 Task: Create a due date automation trigger when advanced on, on the monday after a card is due add fields with custom field "Resume" set to a number lower or equal to 1 and lower than 10 at 11:00 AM.
Action: Mouse moved to (1048, 316)
Screenshot: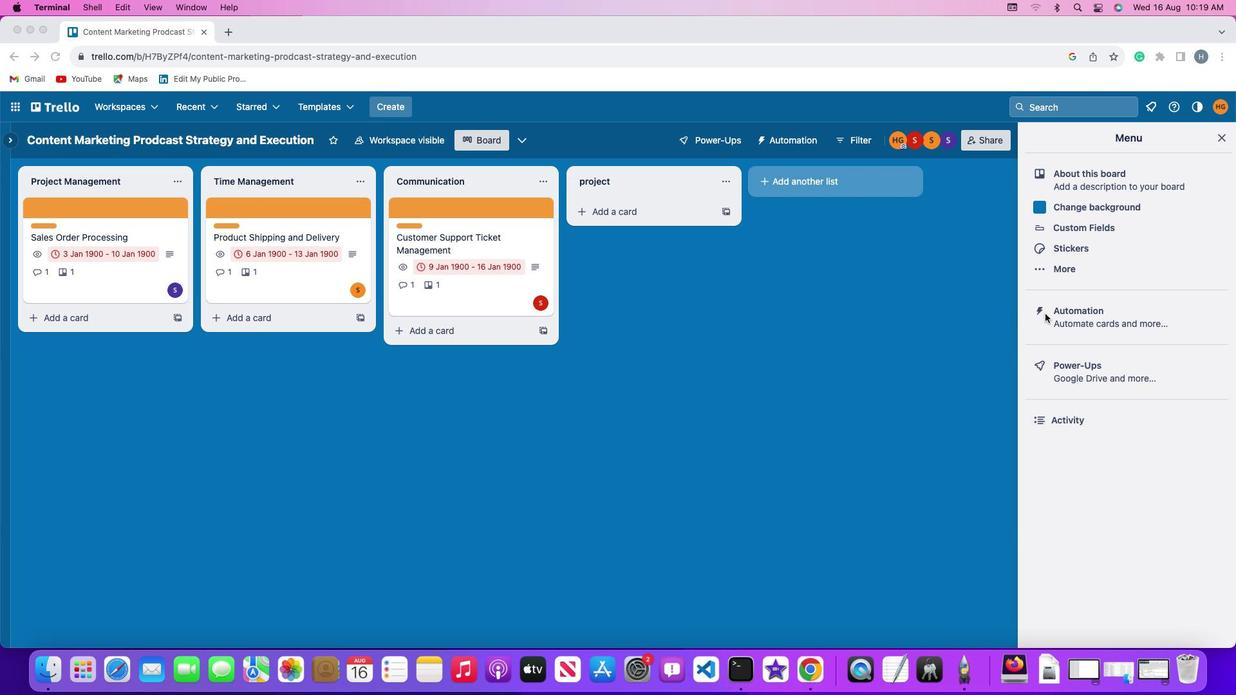 
Action: Mouse pressed left at (1048, 316)
Screenshot: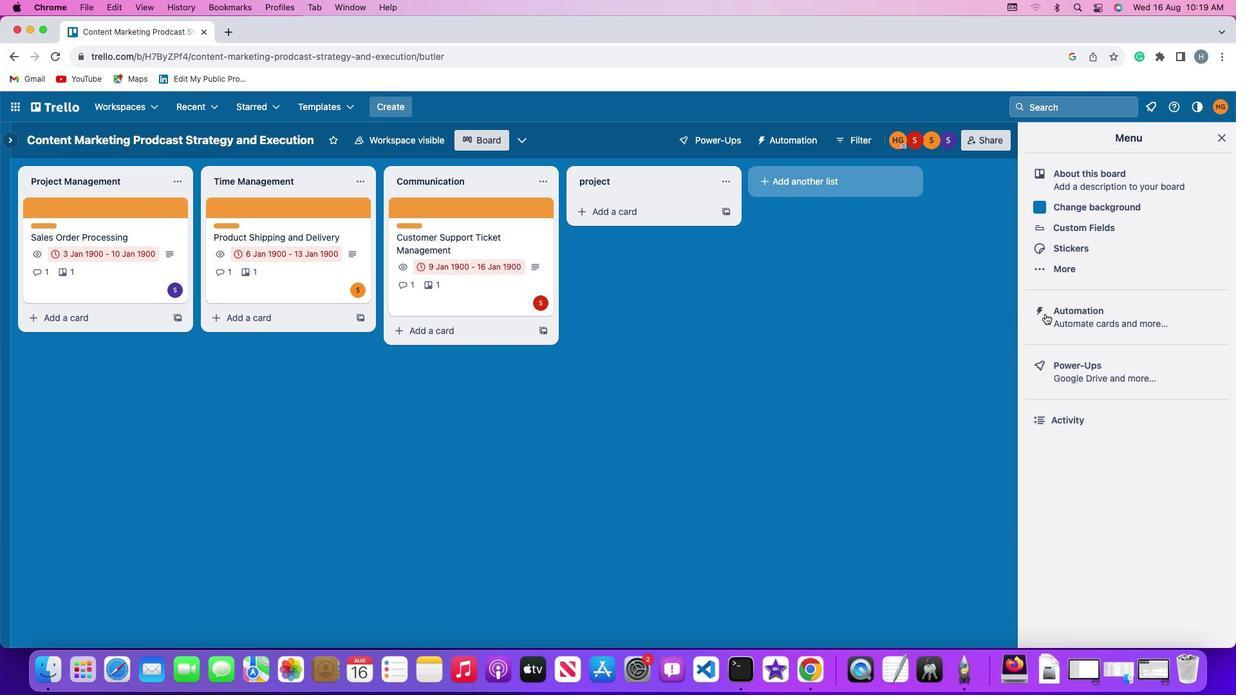 
Action: Mouse pressed left at (1048, 316)
Screenshot: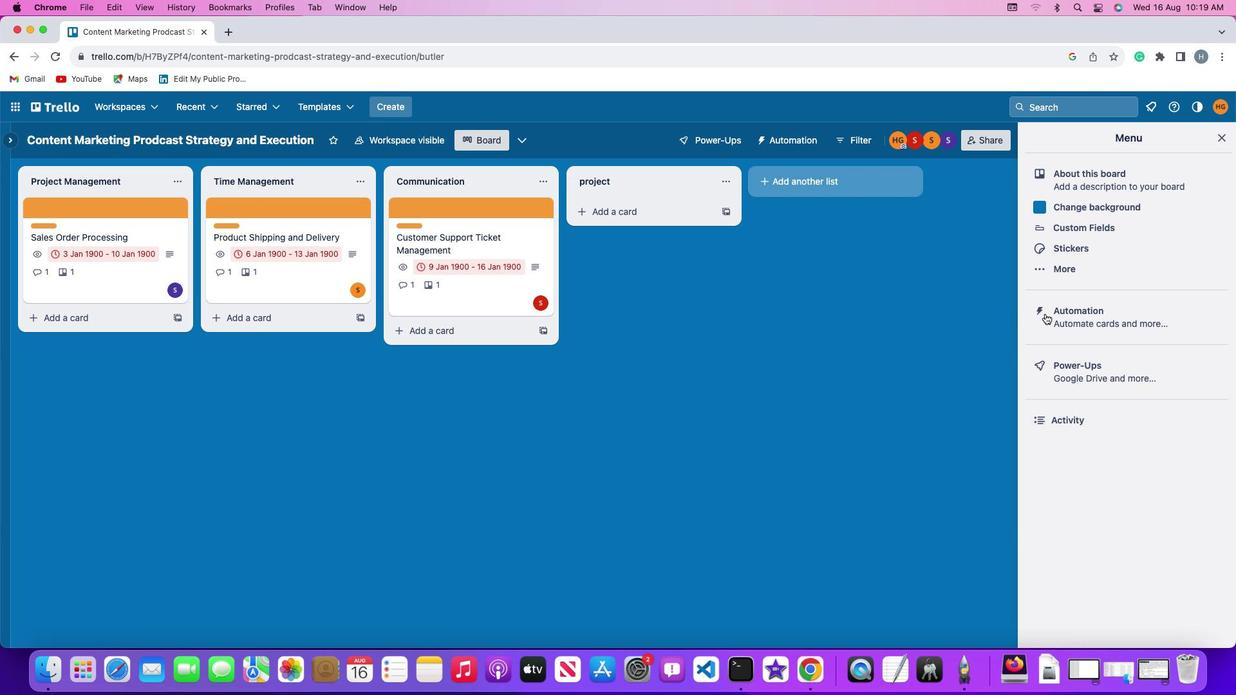 
Action: Mouse moved to (85, 307)
Screenshot: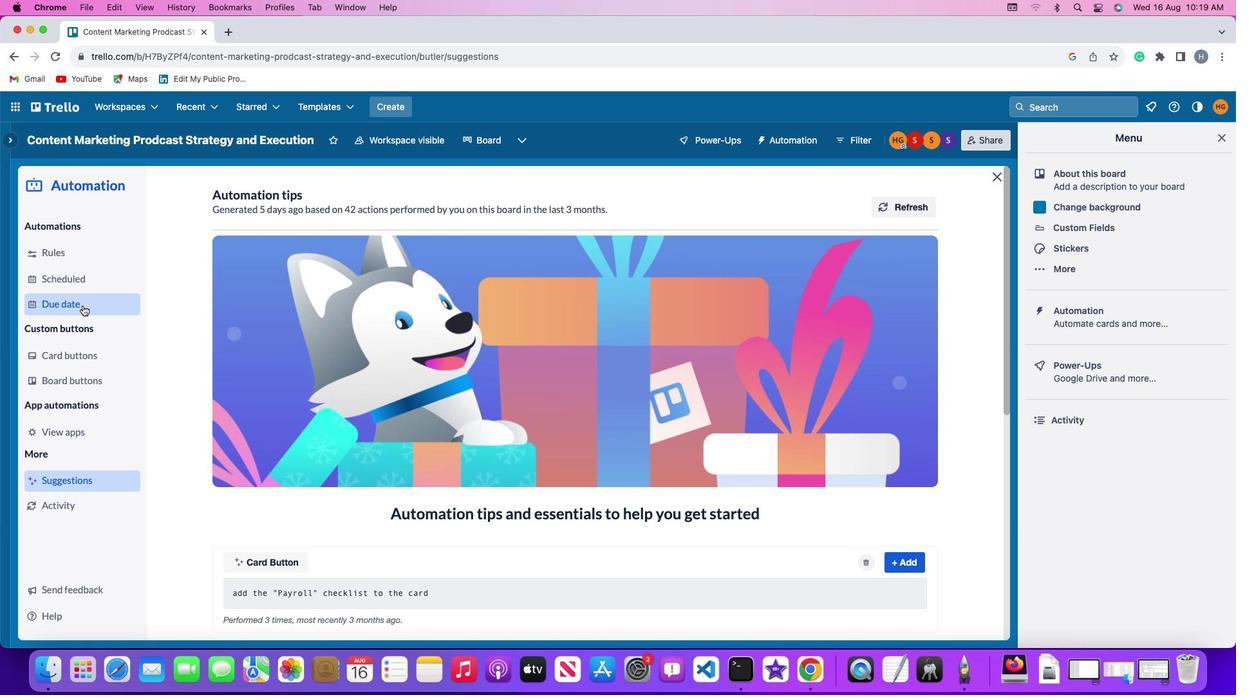 
Action: Mouse pressed left at (85, 307)
Screenshot: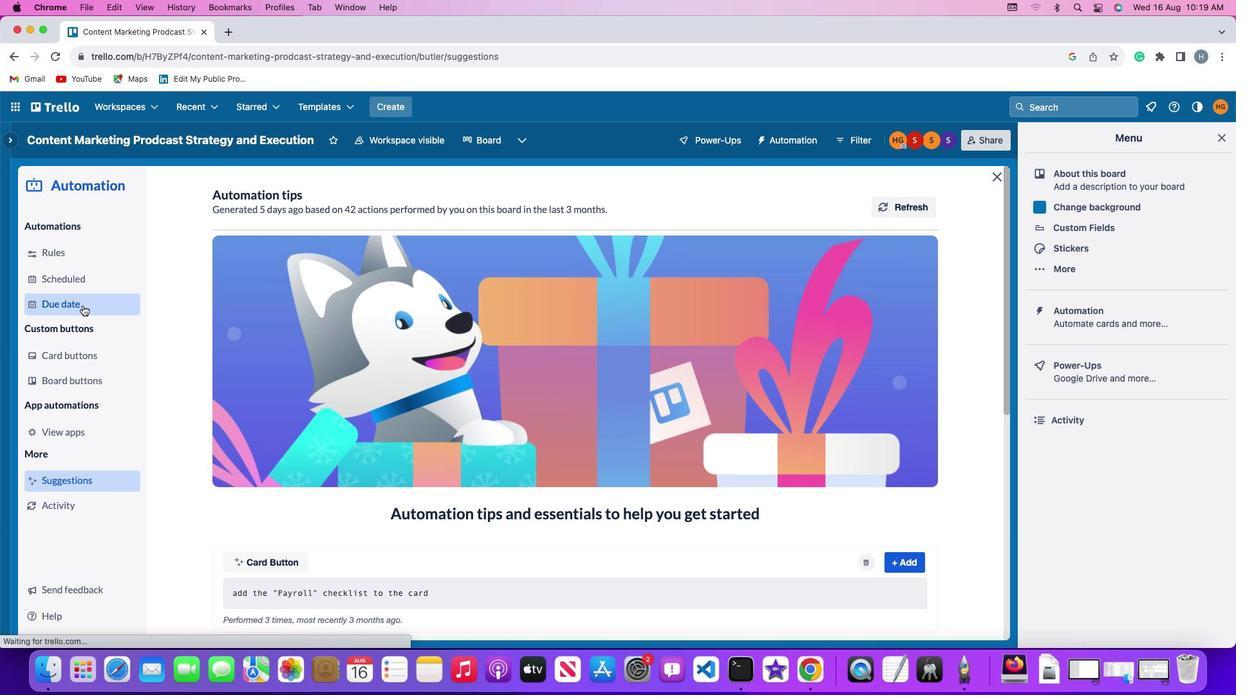 
Action: Mouse moved to (868, 199)
Screenshot: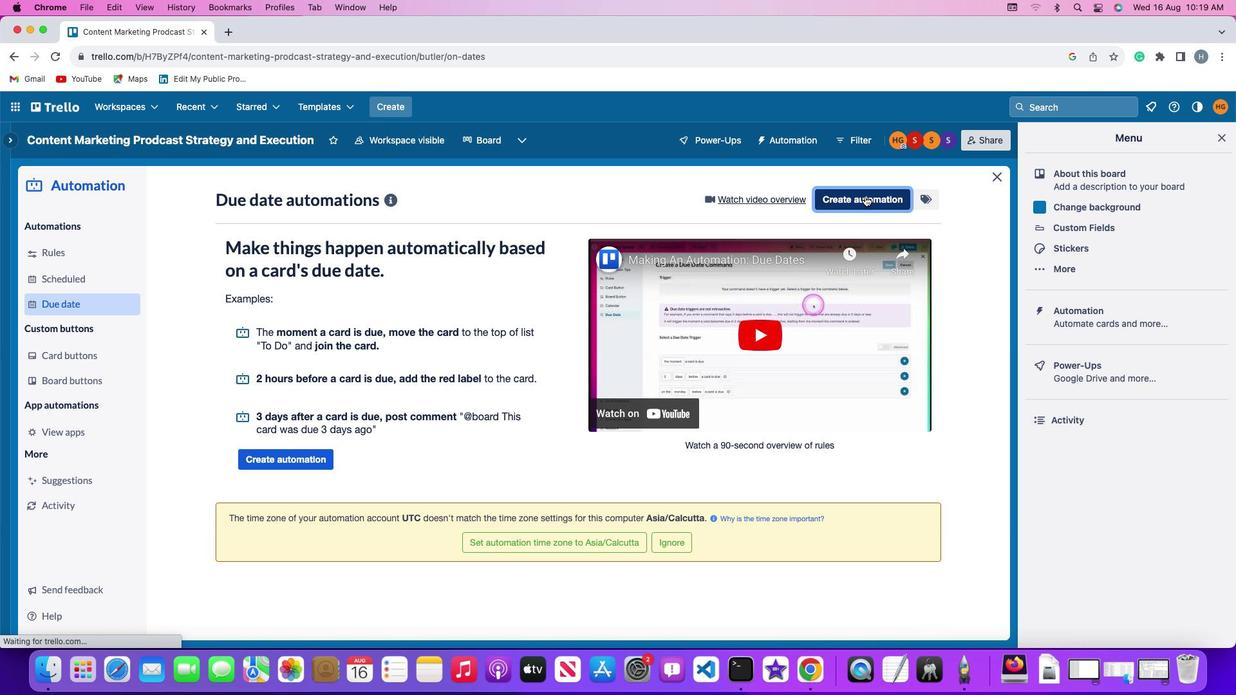
Action: Mouse pressed left at (868, 199)
Screenshot: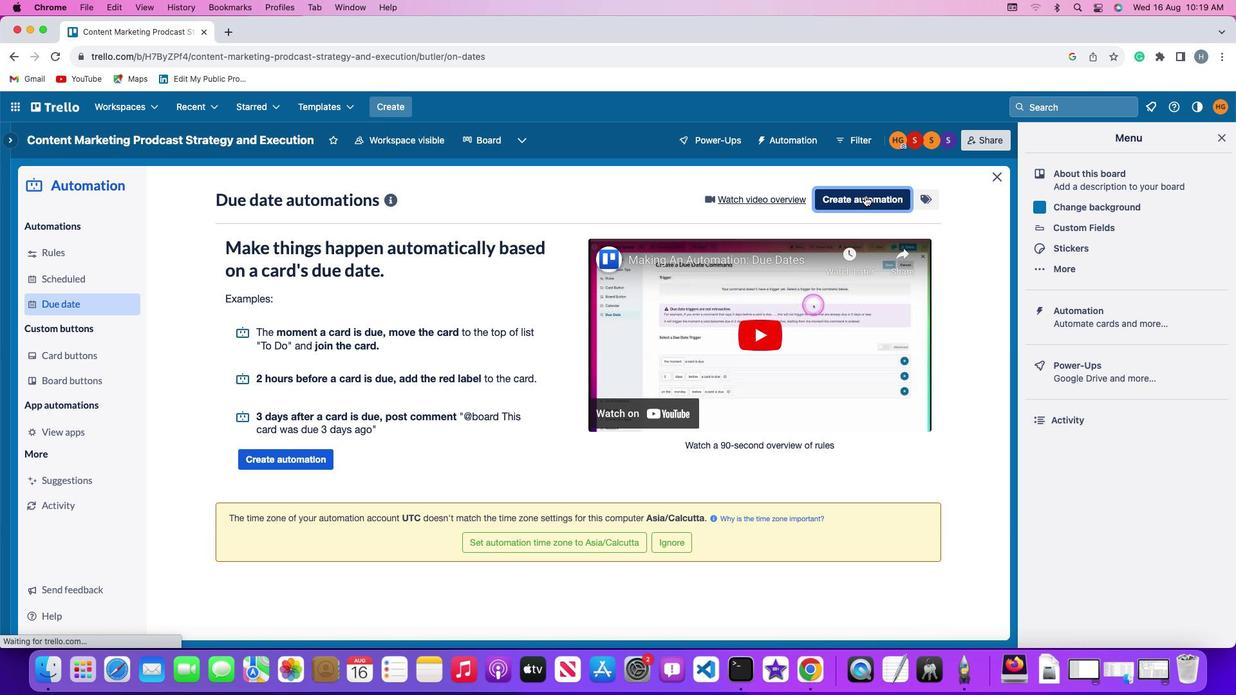 
Action: Mouse moved to (290, 325)
Screenshot: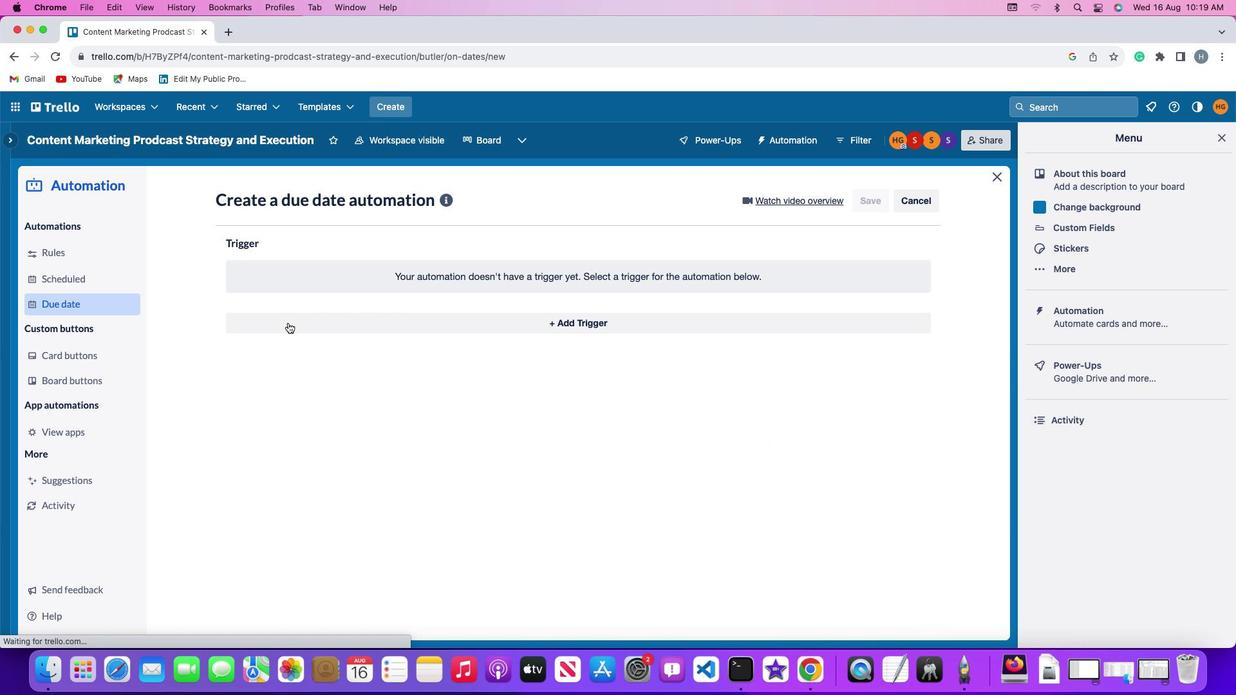 
Action: Mouse pressed left at (290, 325)
Screenshot: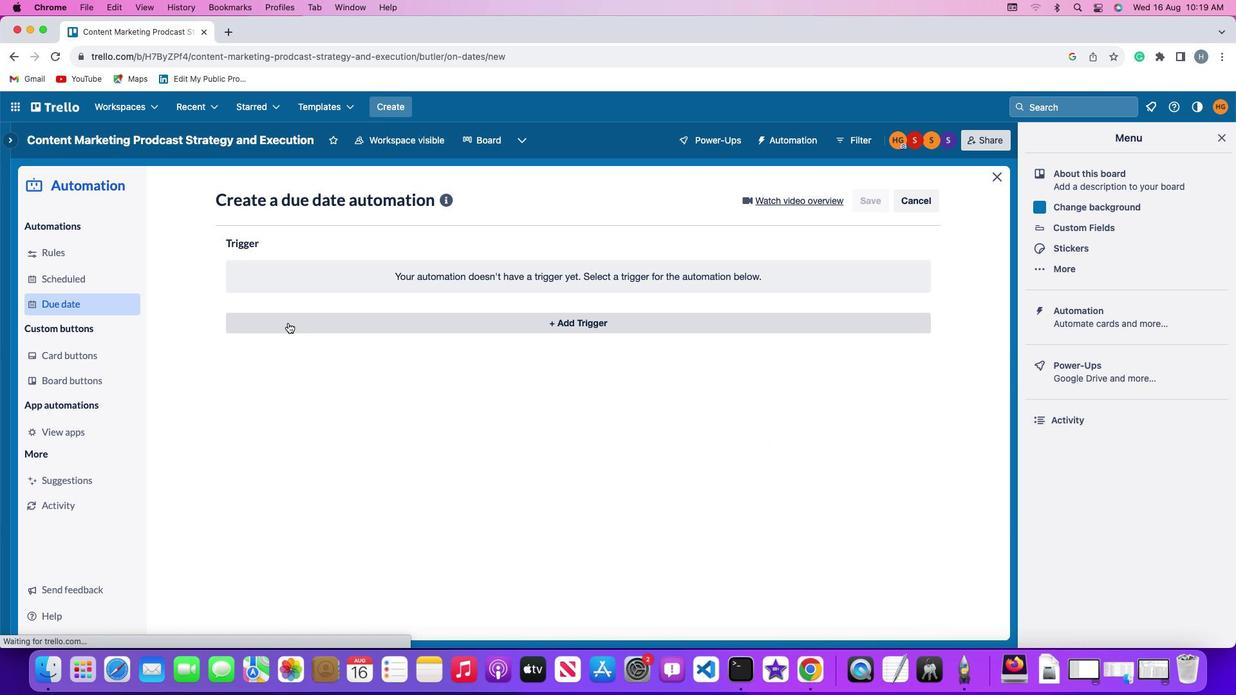 
Action: Mouse moved to (278, 564)
Screenshot: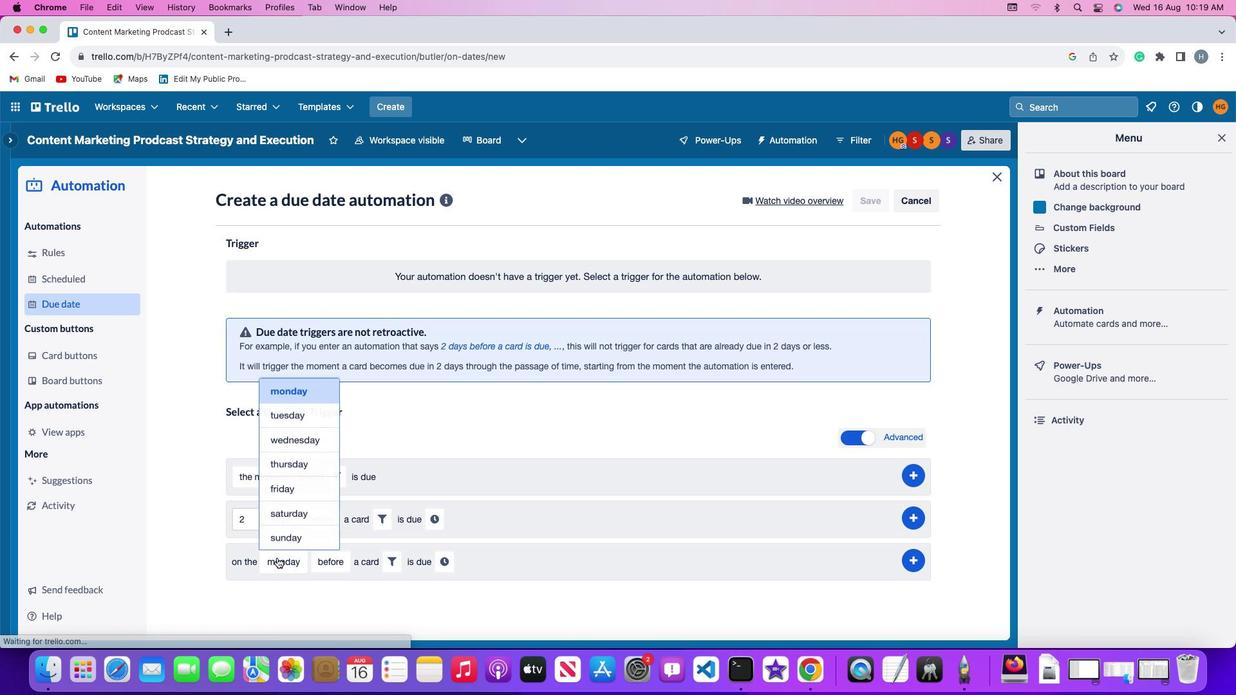 
Action: Mouse pressed left at (278, 564)
Screenshot: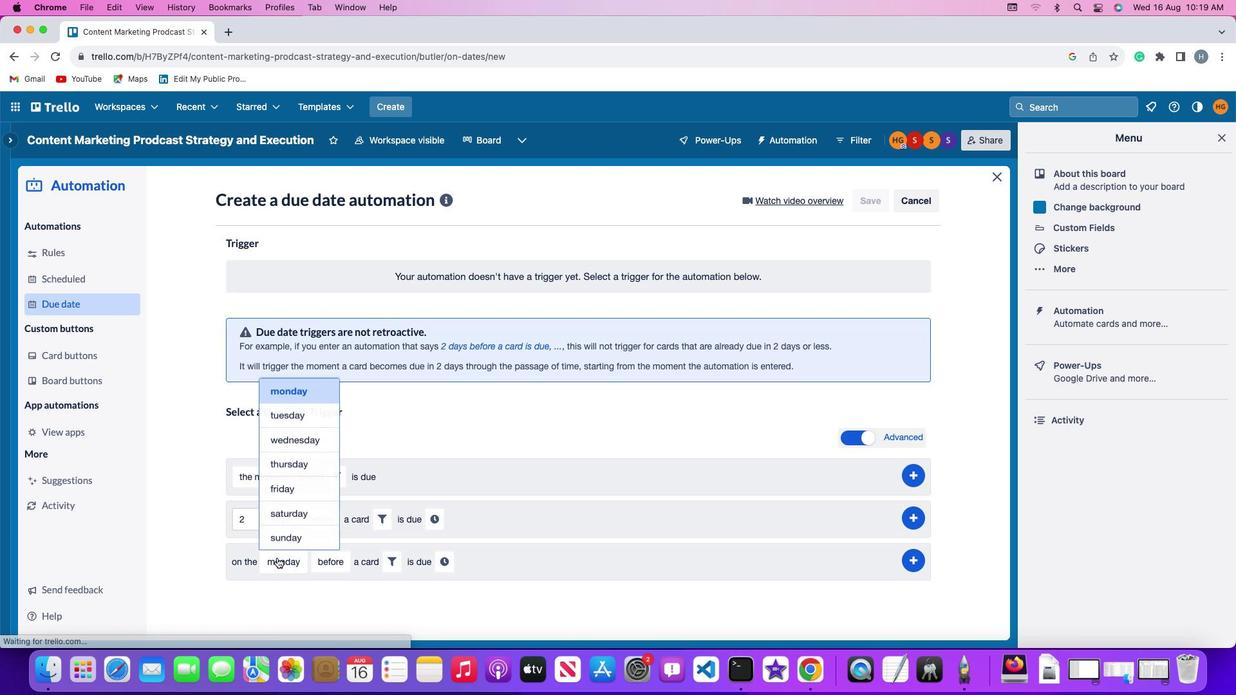 
Action: Mouse moved to (295, 385)
Screenshot: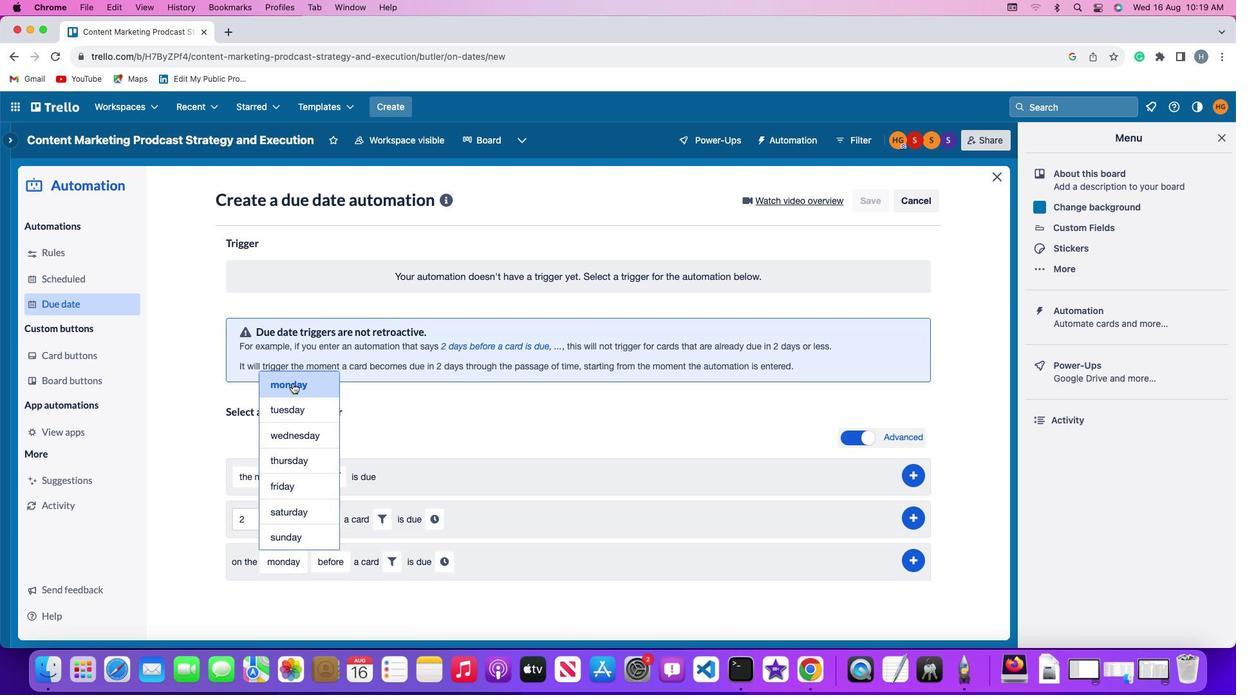 
Action: Mouse pressed left at (295, 385)
Screenshot: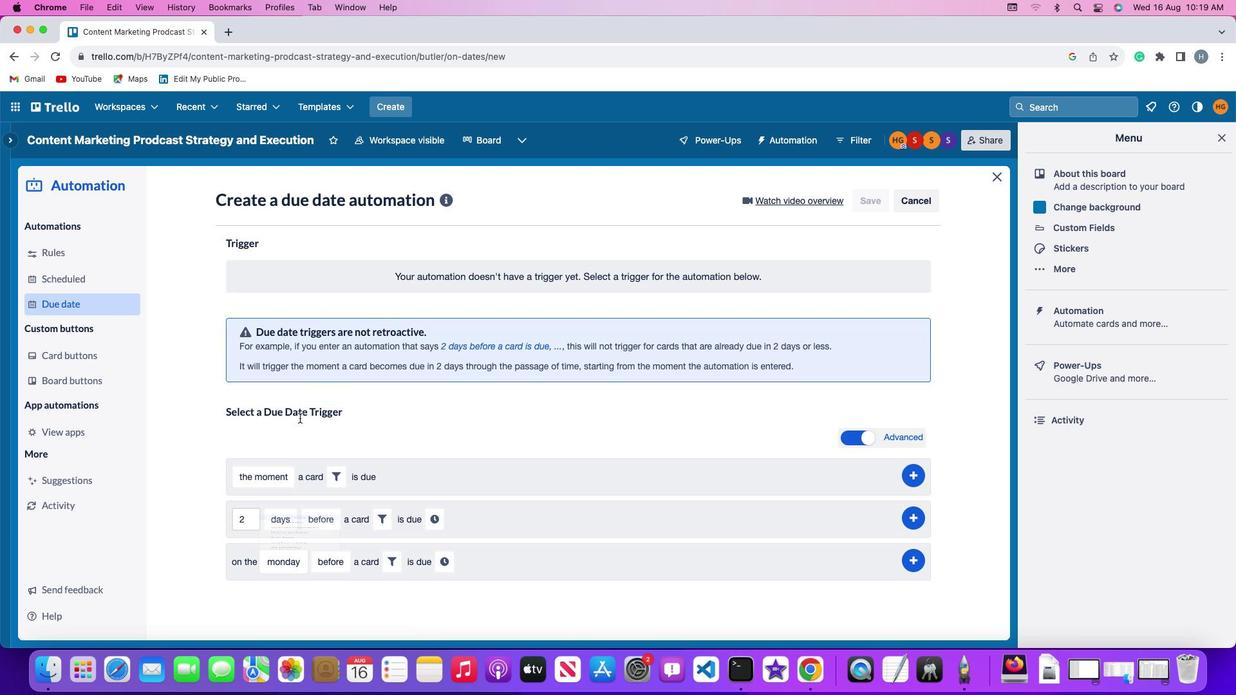
Action: Mouse moved to (333, 563)
Screenshot: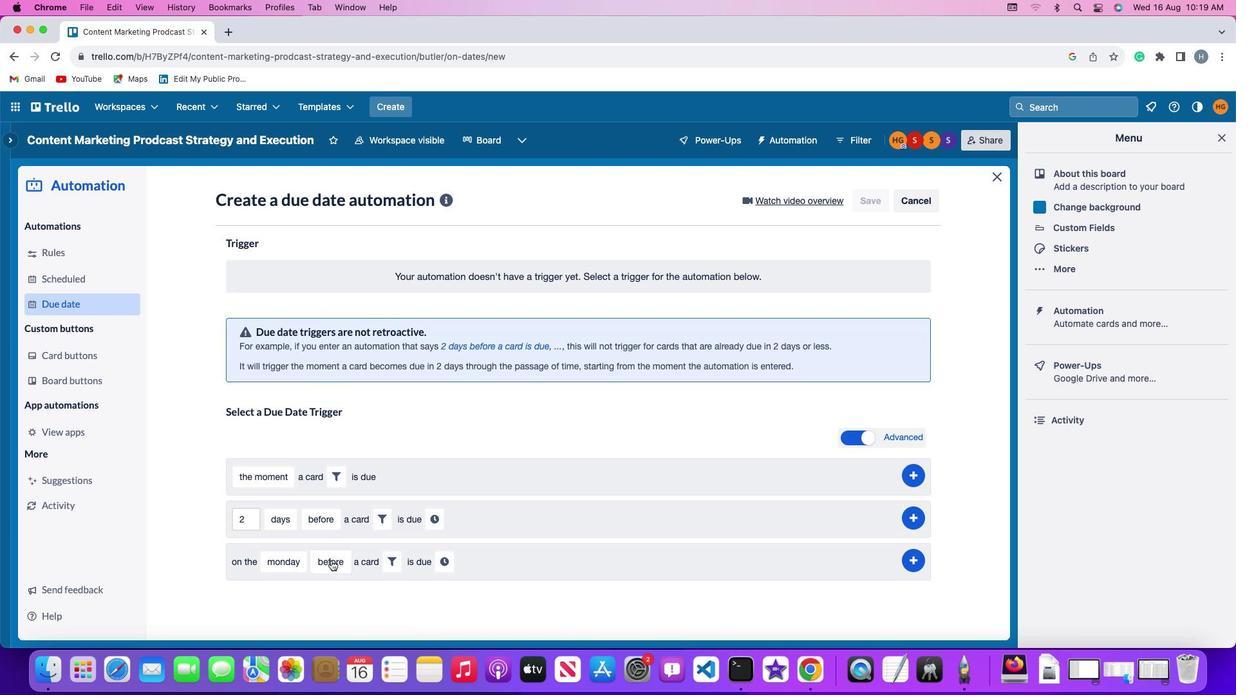 
Action: Mouse pressed left at (333, 563)
Screenshot: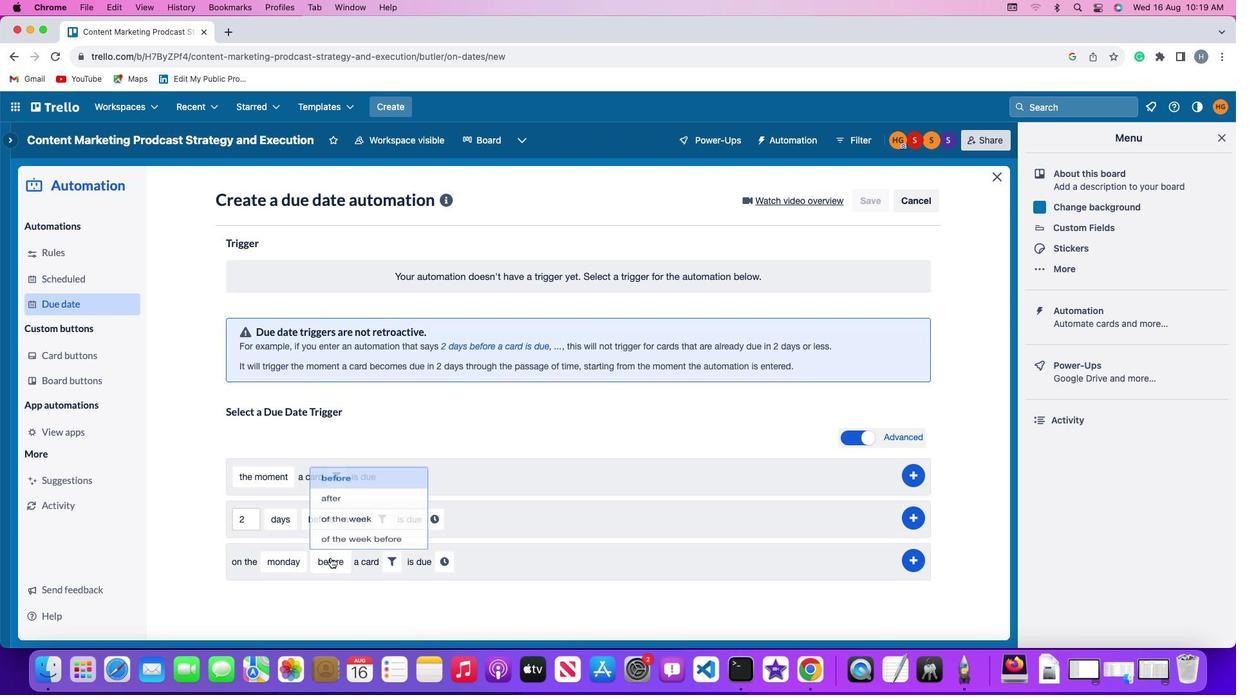 
Action: Mouse moved to (347, 488)
Screenshot: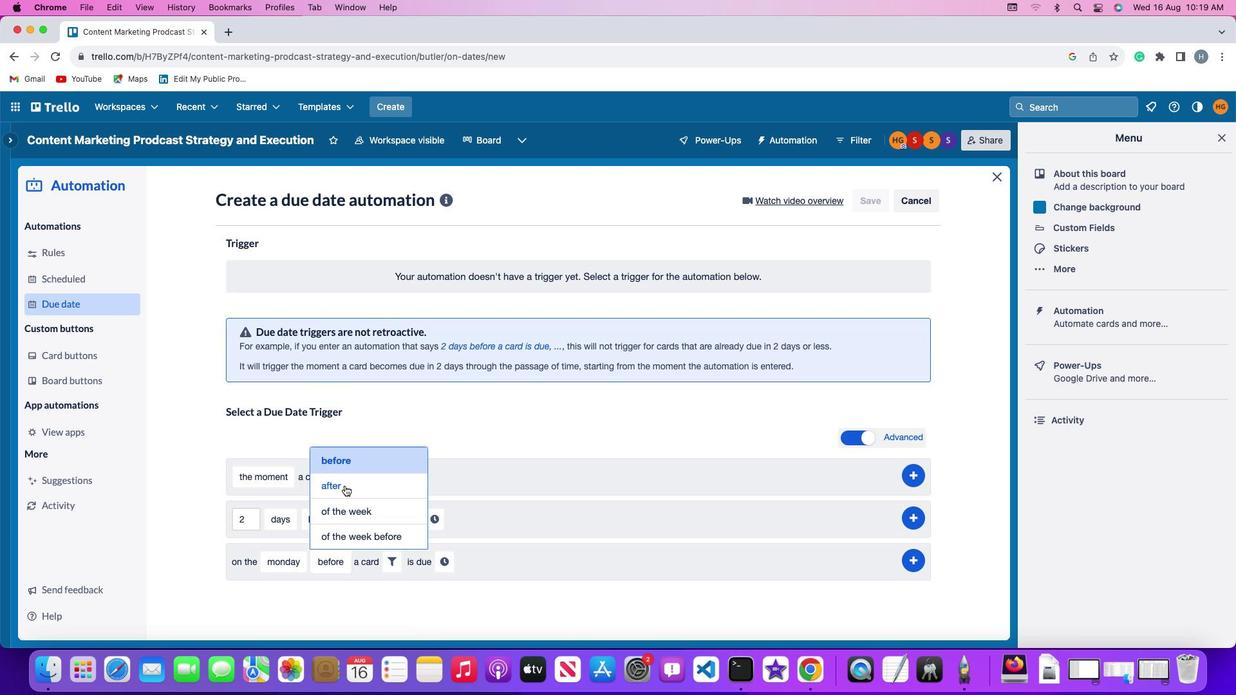 
Action: Mouse pressed left at (347, 488)
Screenshot: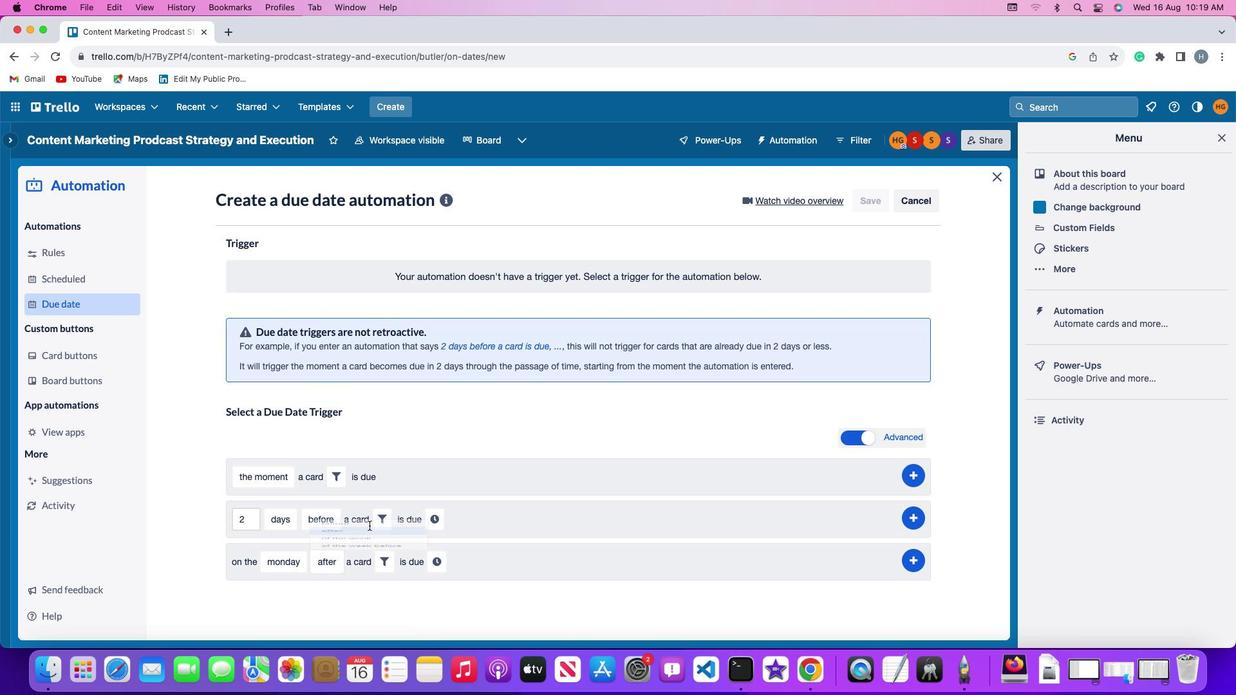 
Action: Mouse moved to (396, 568)
Screenshot: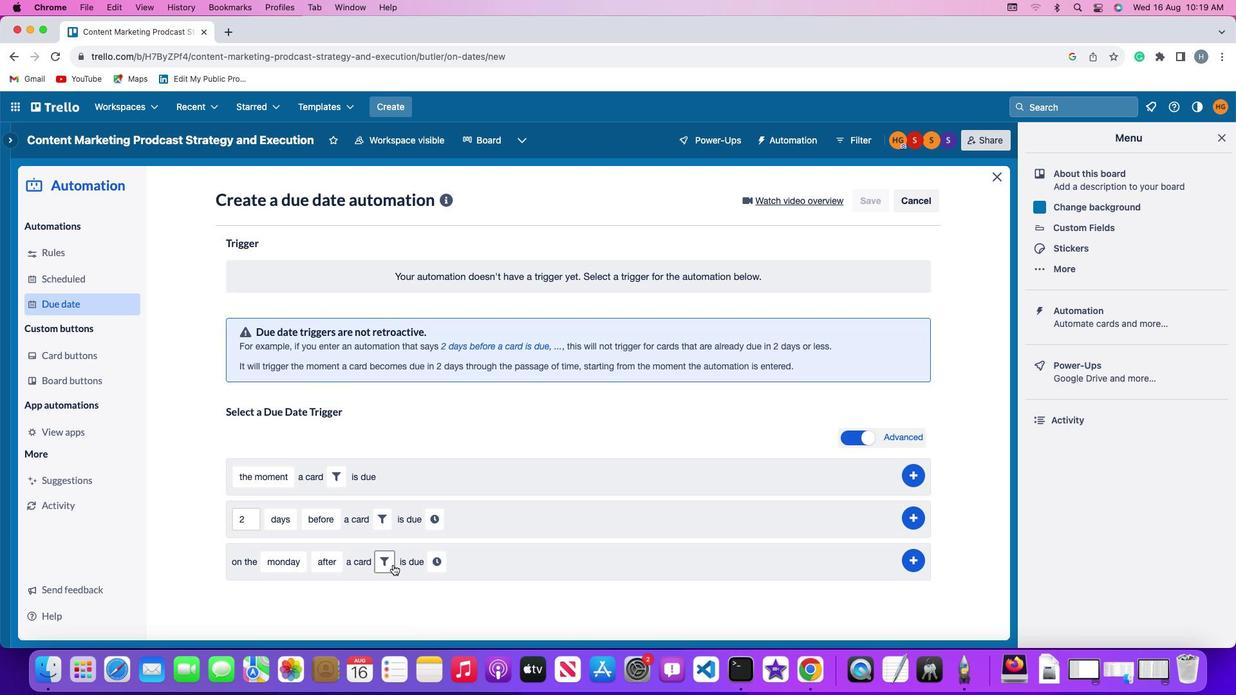 
Action: Mouse pressed left at (396, 568)
Screenshot: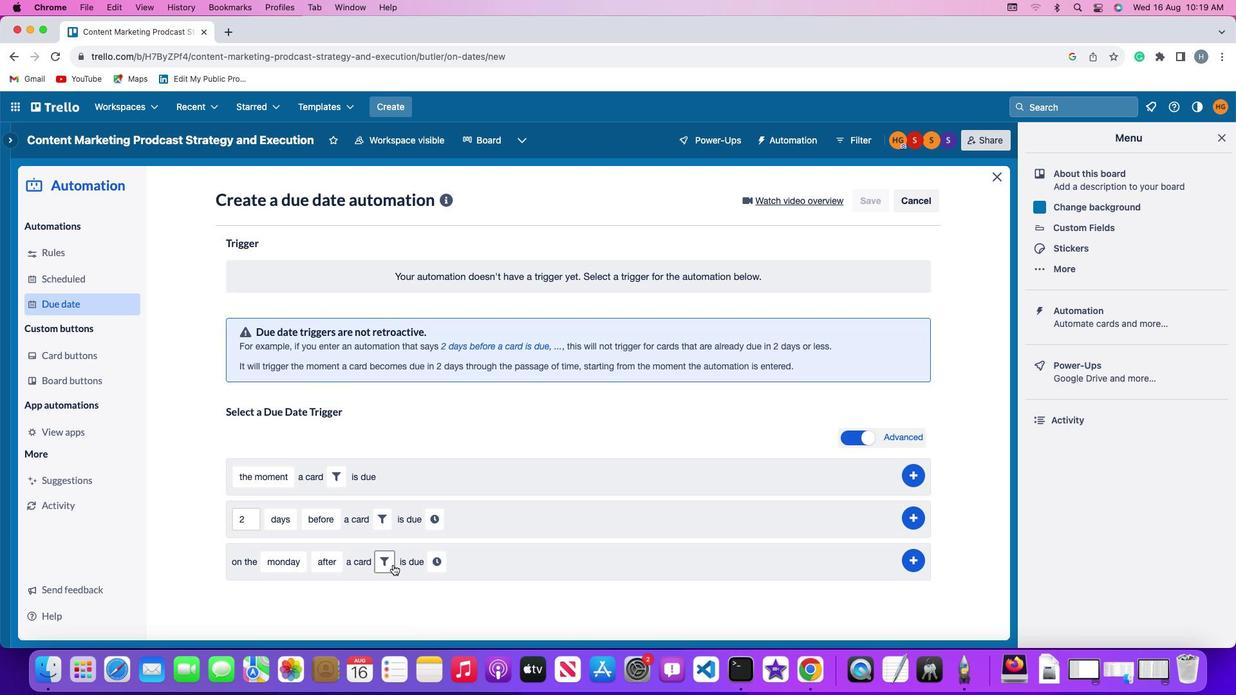 
Action: Mouse moved to (586, 606)
Screenshot: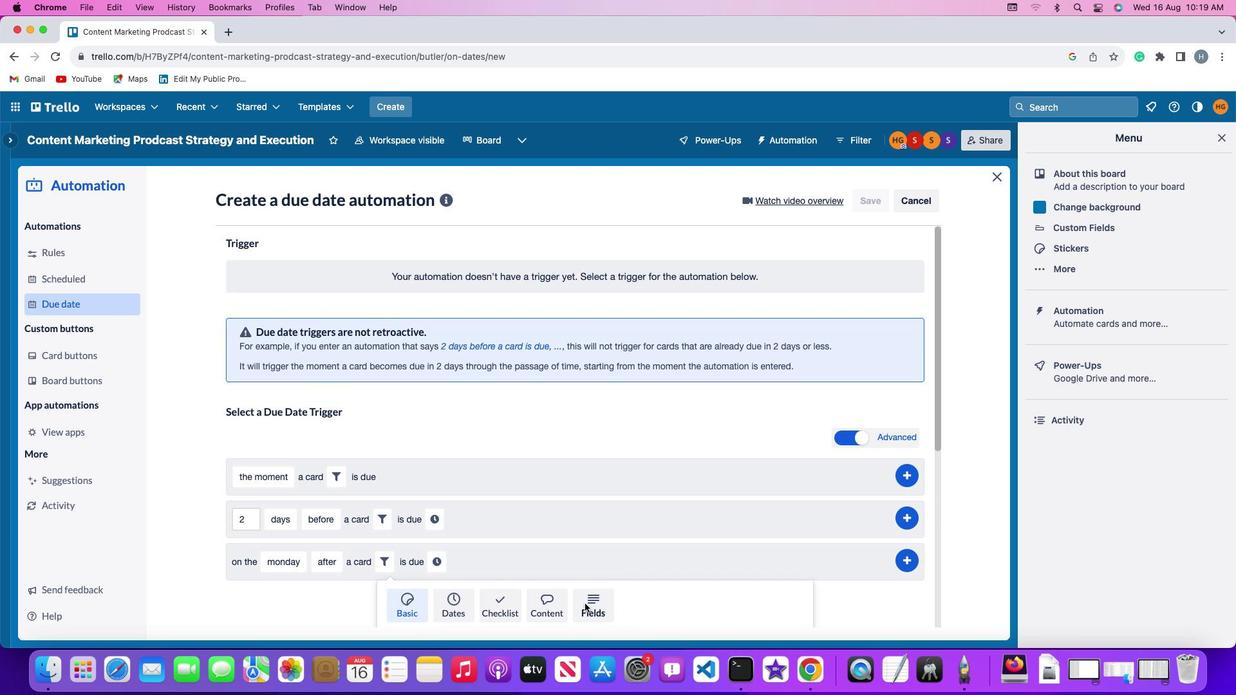
Action: Mouse pressed left at (586, 606)
Screenshot: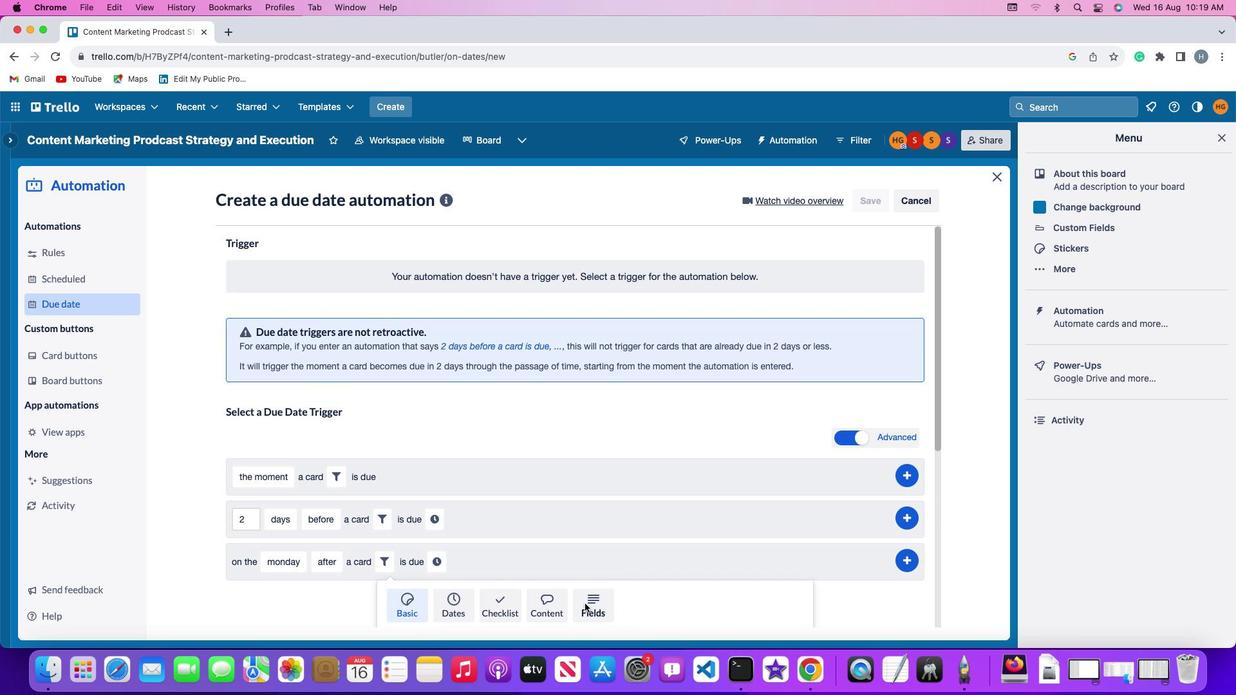 
Action: Mouse moved to (305, 601)
Screenshot: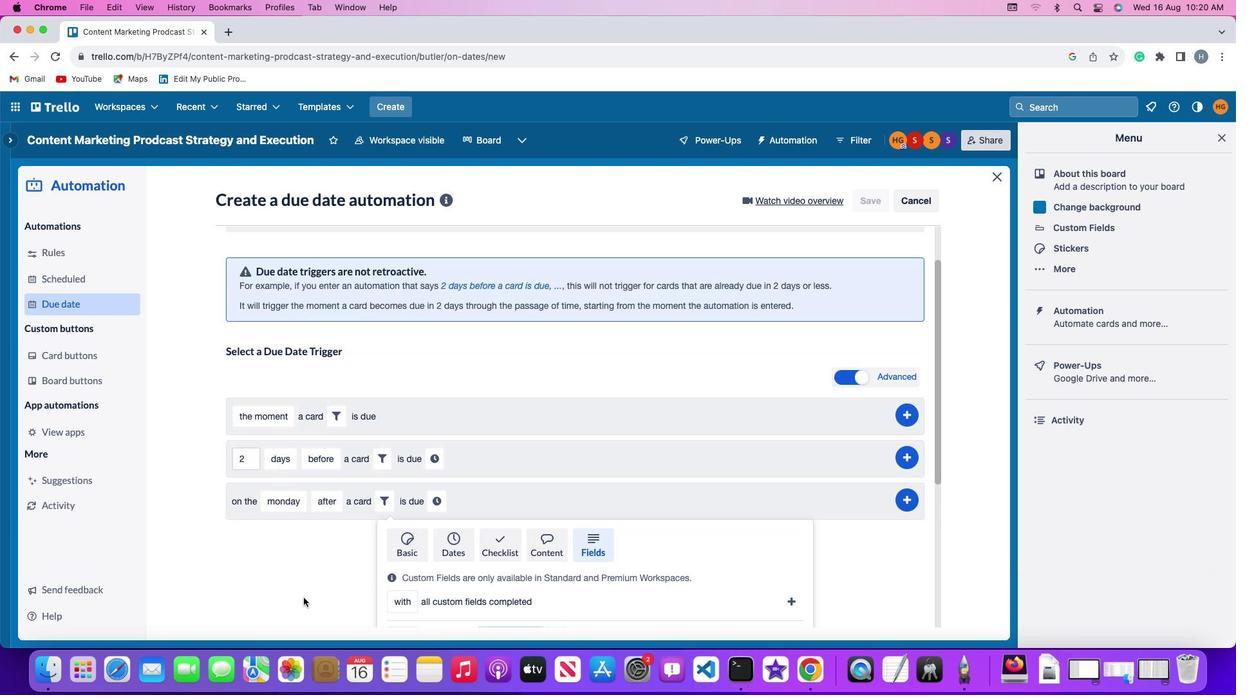 
Action: Mouse scrolled (305, 601) with delta (2, 1)
Screenshot: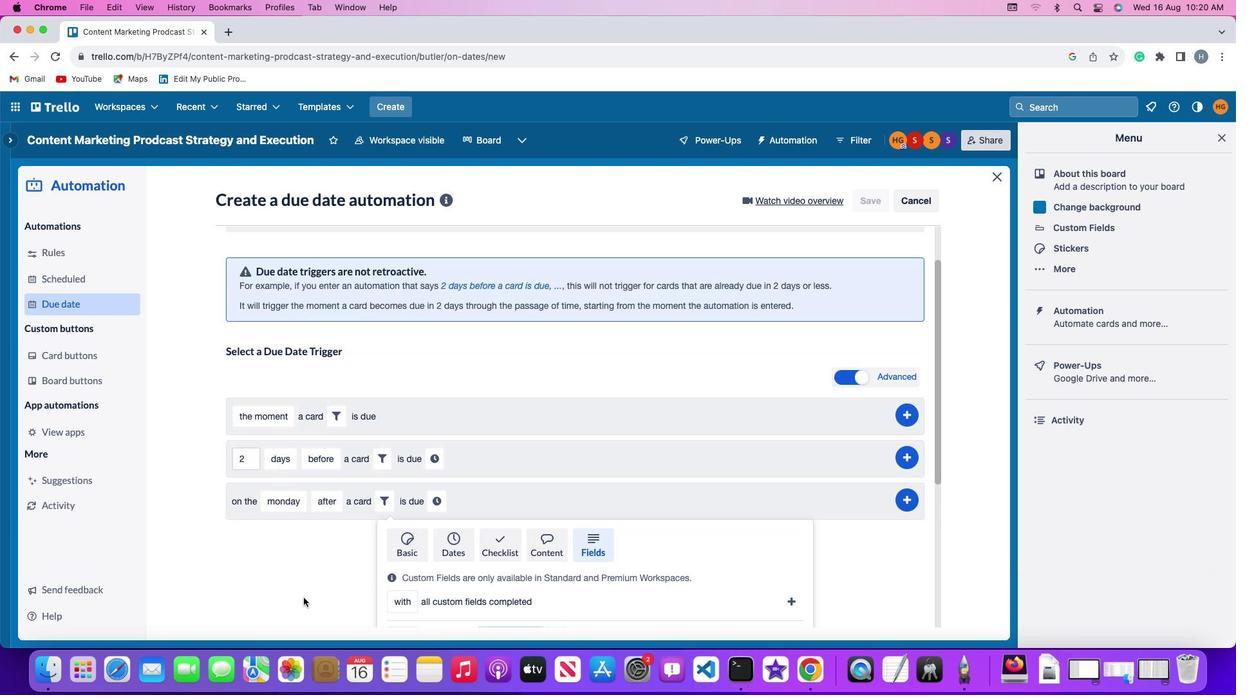 
Action: Mouse scrolled (305, 601) with delta (2, 1)
Screenshot: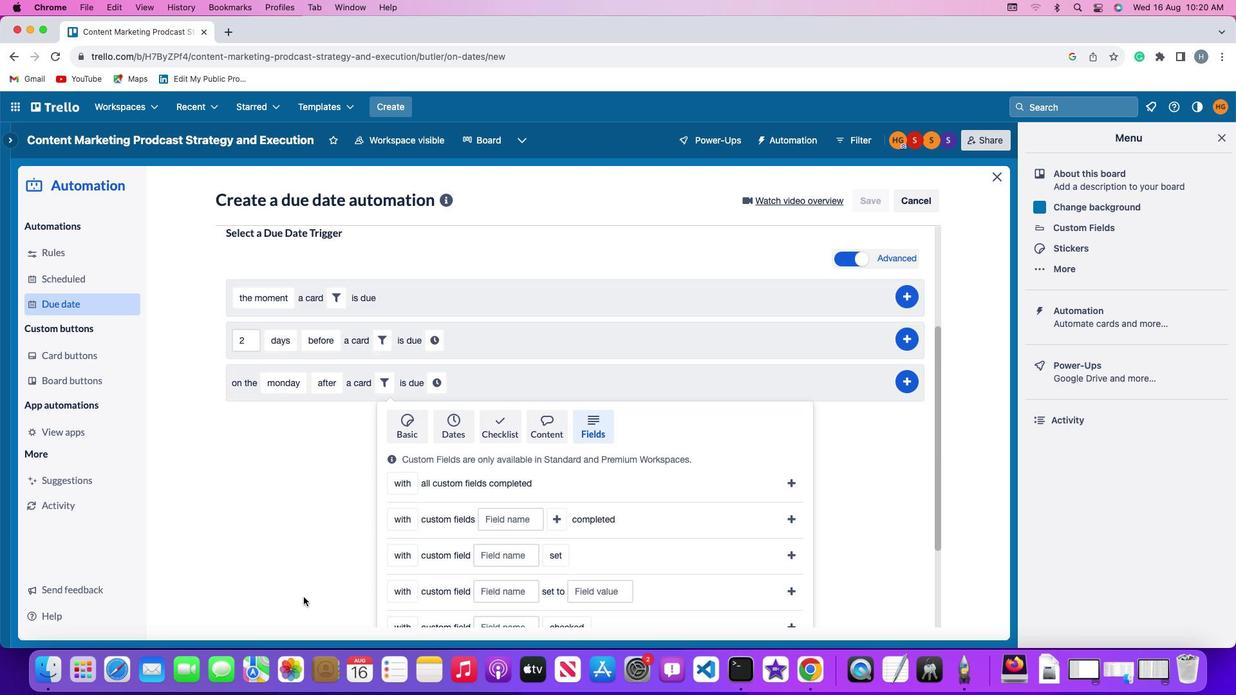 
Action: Mouse moved to (305, 601)
Screenshot: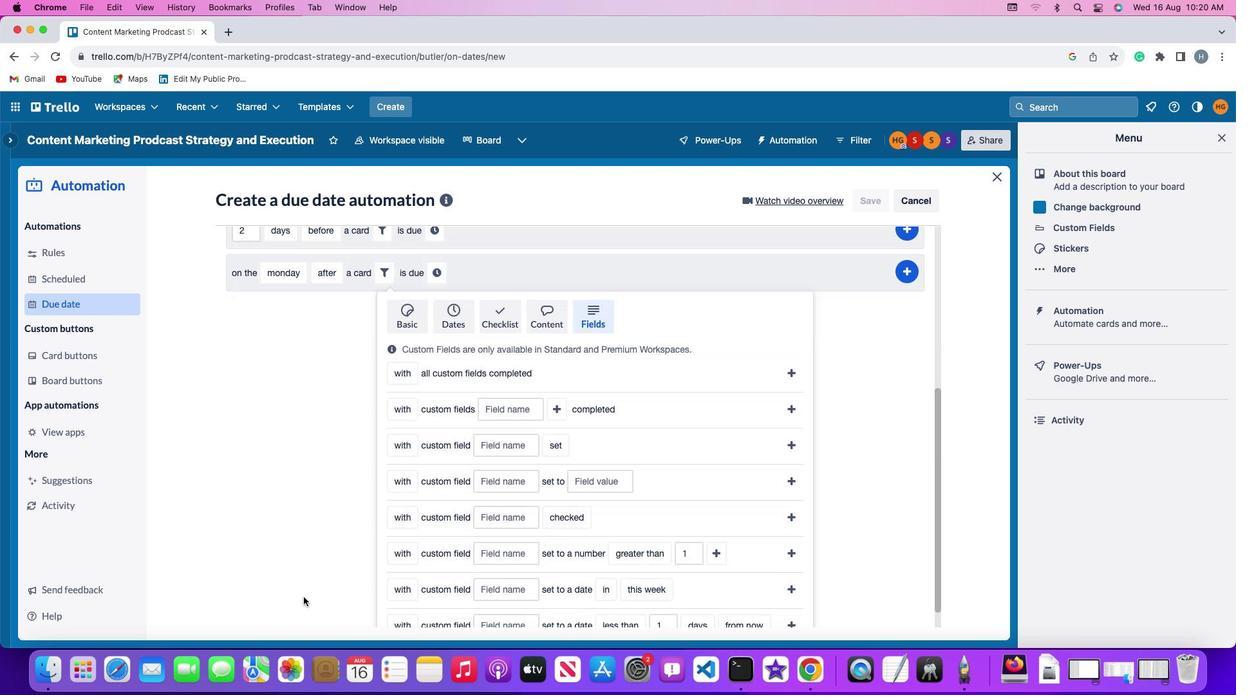 
Action: Mouse scrolled (305, 601) with delta (2, 0)
Screenshot: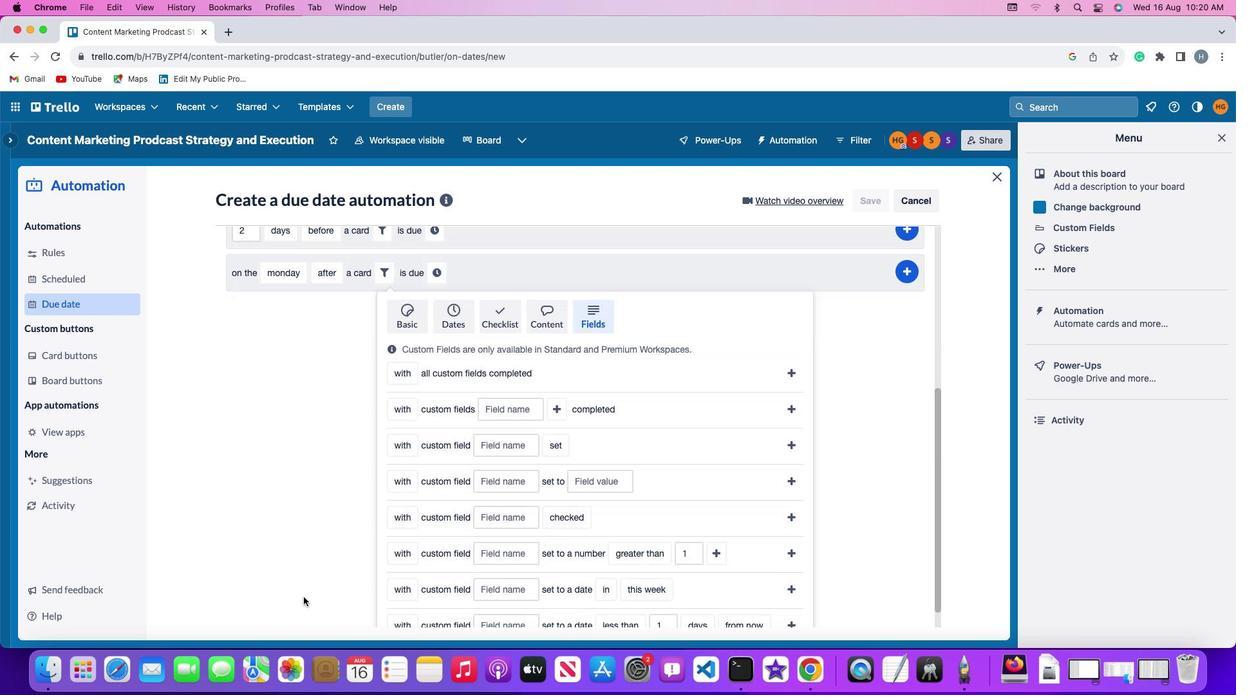
Action: Mouse scrolled (305, 601) with delta (2, 0)
Screenshot: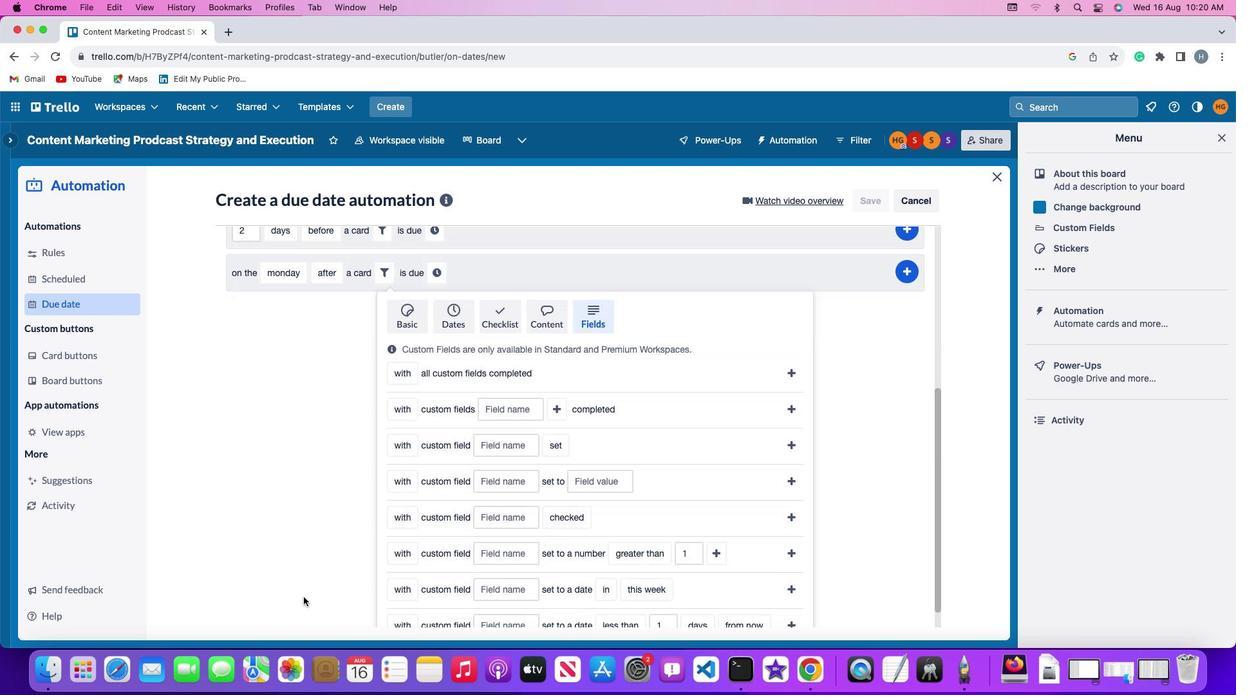 
Action: Mouse scrolled (305, 601) with delta (2, 0)
Screenshot: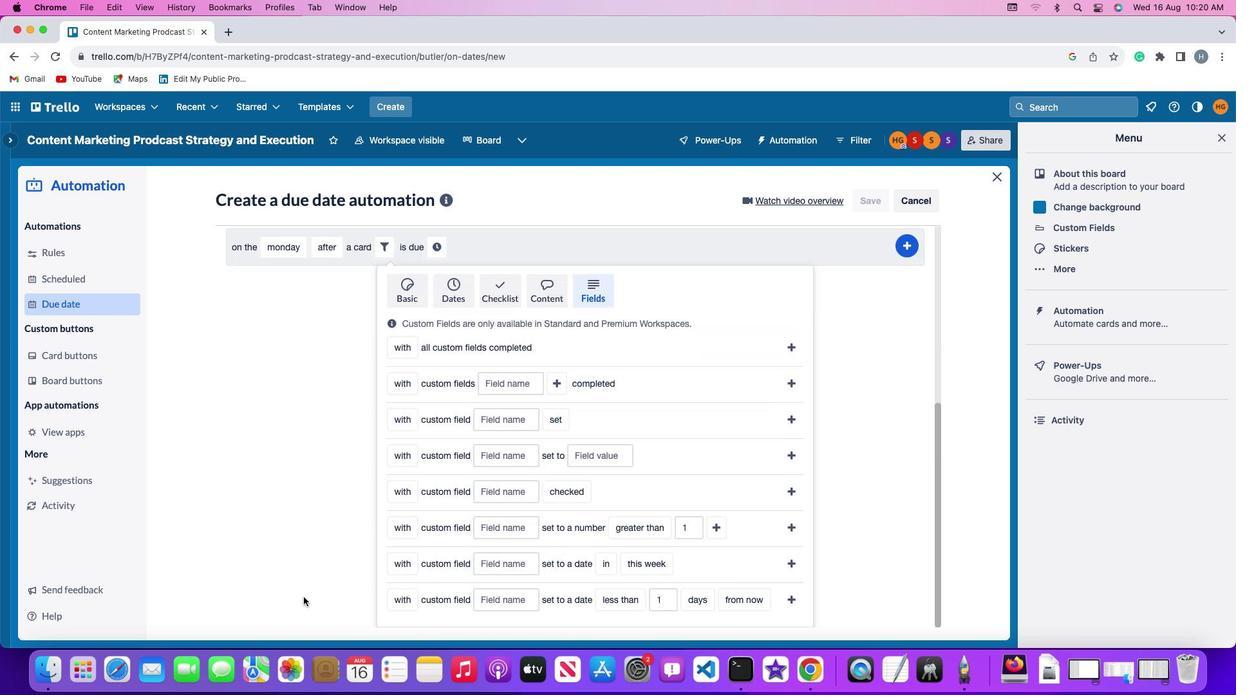 
Action: Mouse moved to (305, 599)
Screenshot: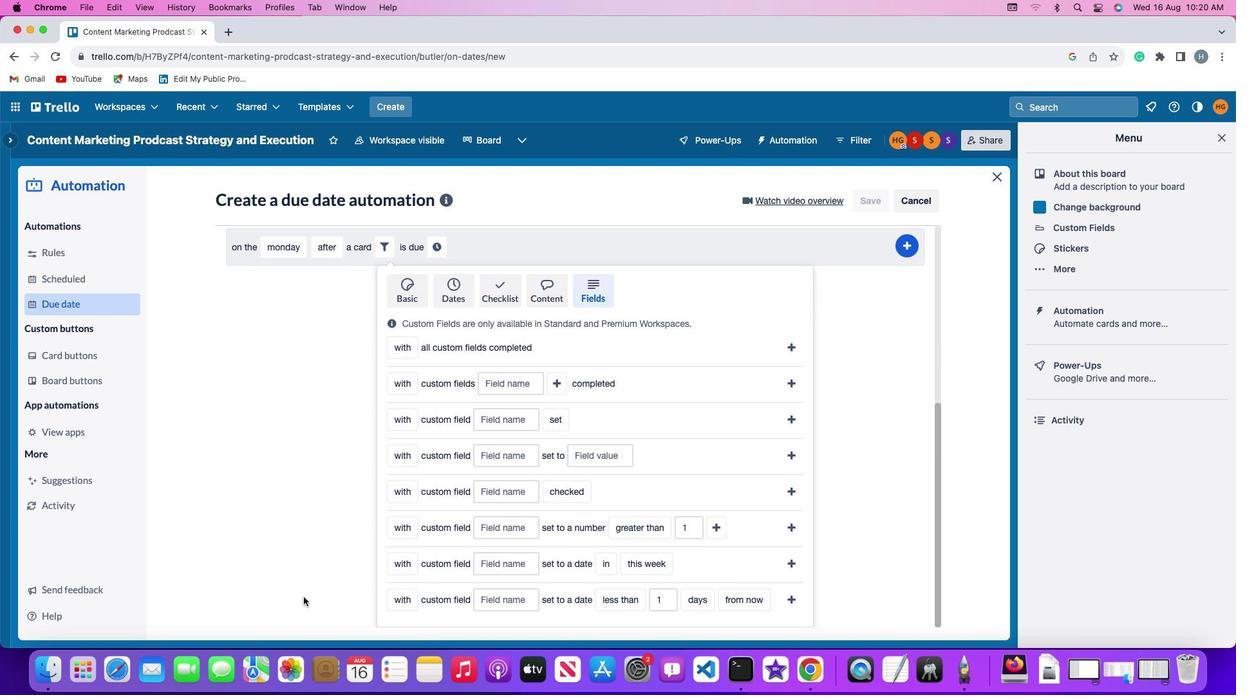 
Action: Mouse scrolled (305, 599) with delta (2, 1)
Screenshot: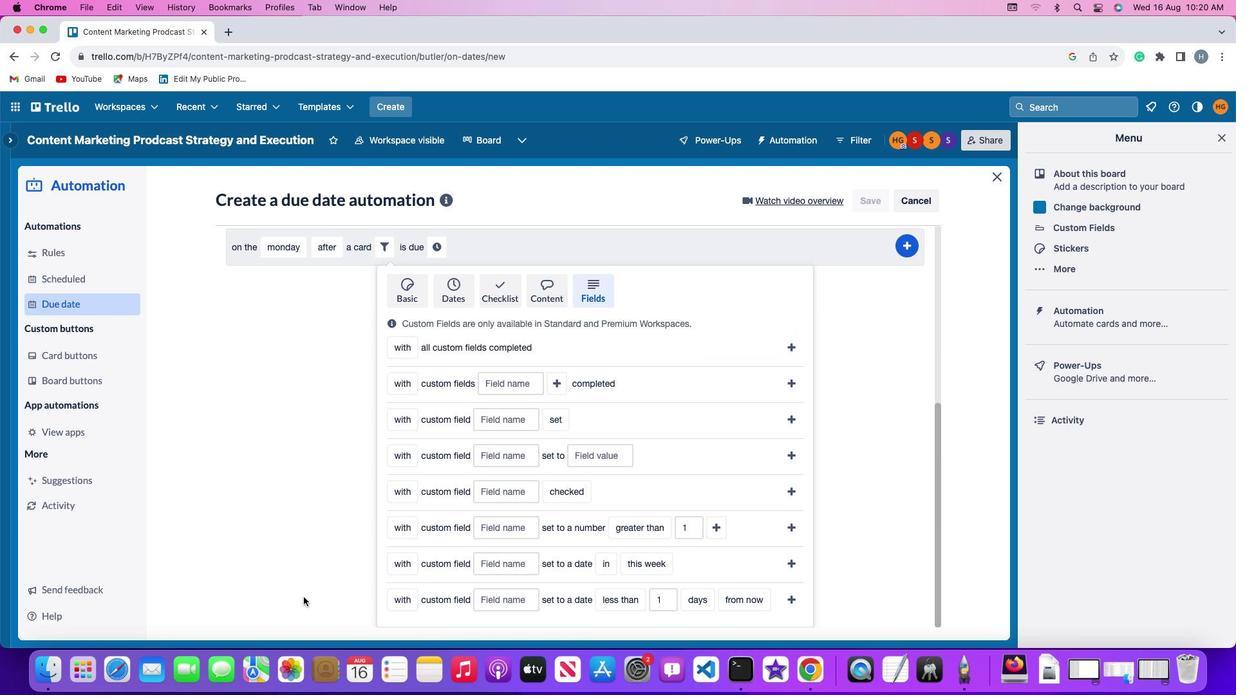 
Action: Mouse scrolled (305, 599) with delta (2, 1)
Screenshot: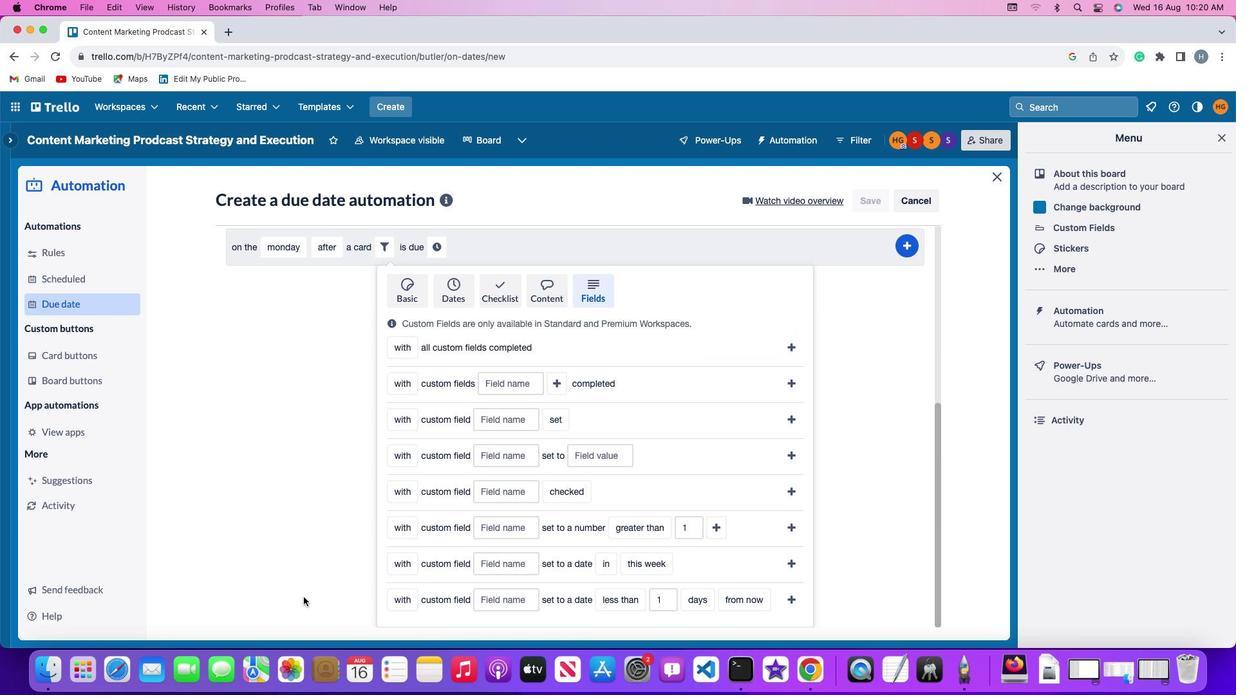 
Action: Mouse scrolled (305, 599) with delta (2, 0)
Screenshot: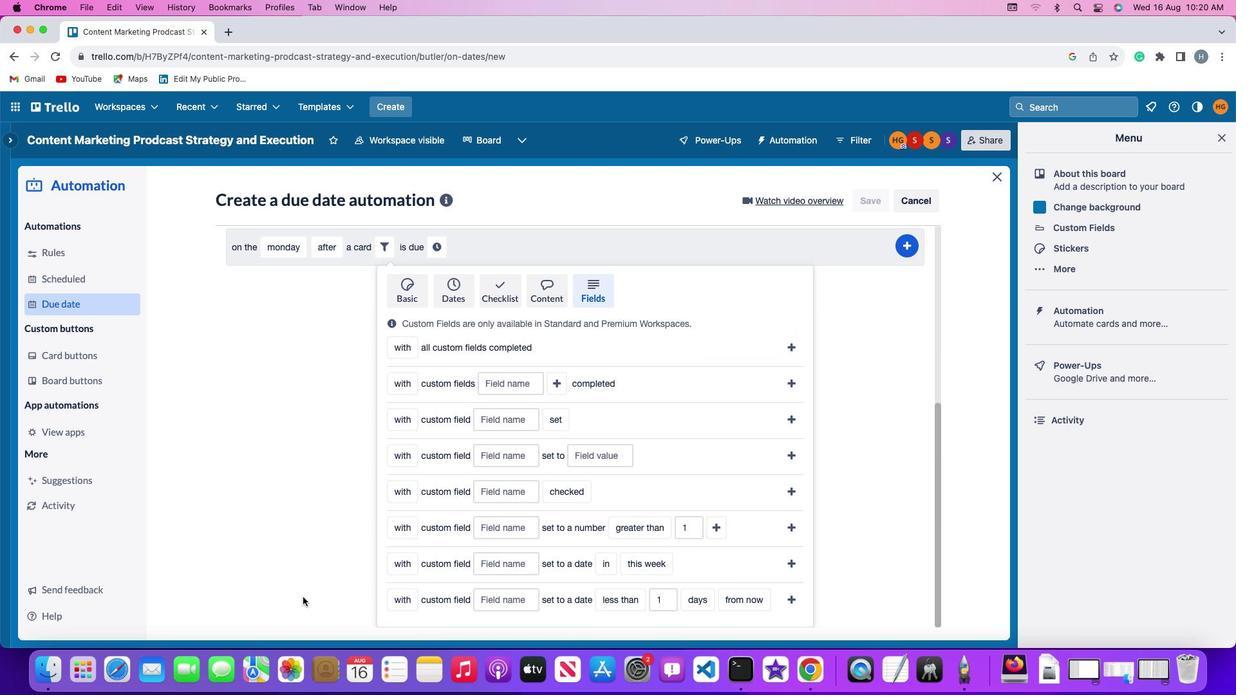 
Action: Mouse scrolled (305, 599) with delta (2, 0)
Screenshot: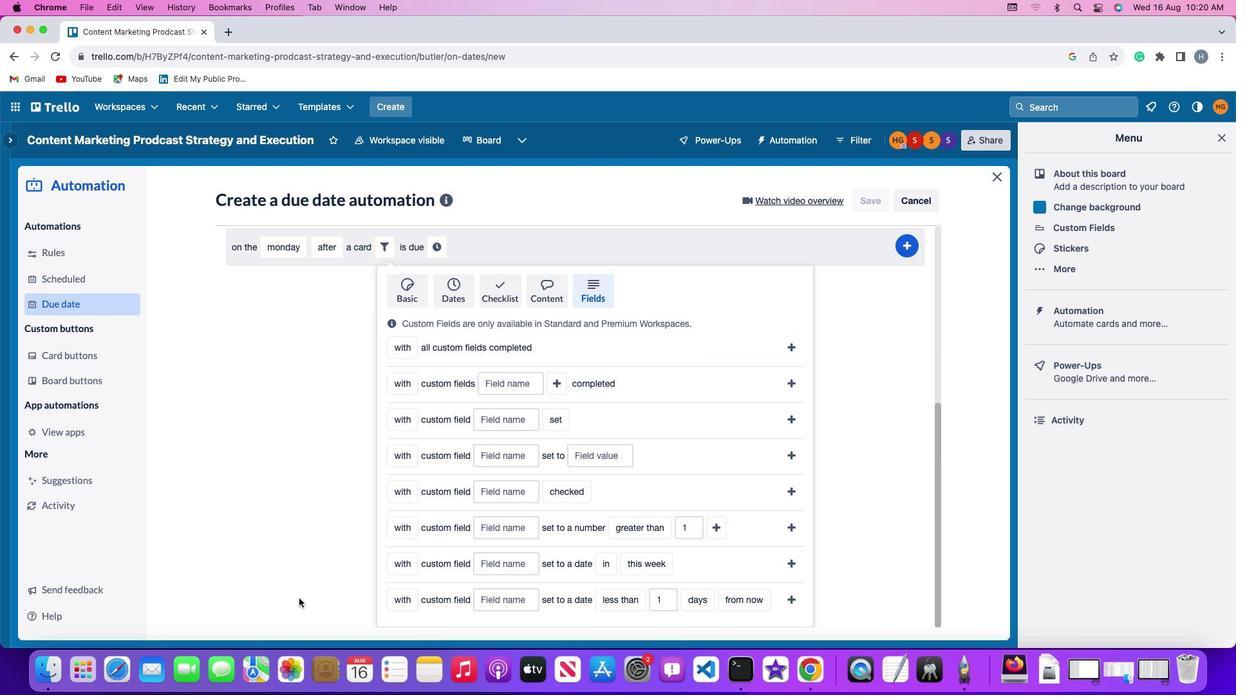 
Action: Mouse moved to (403, 525)
Screenshot: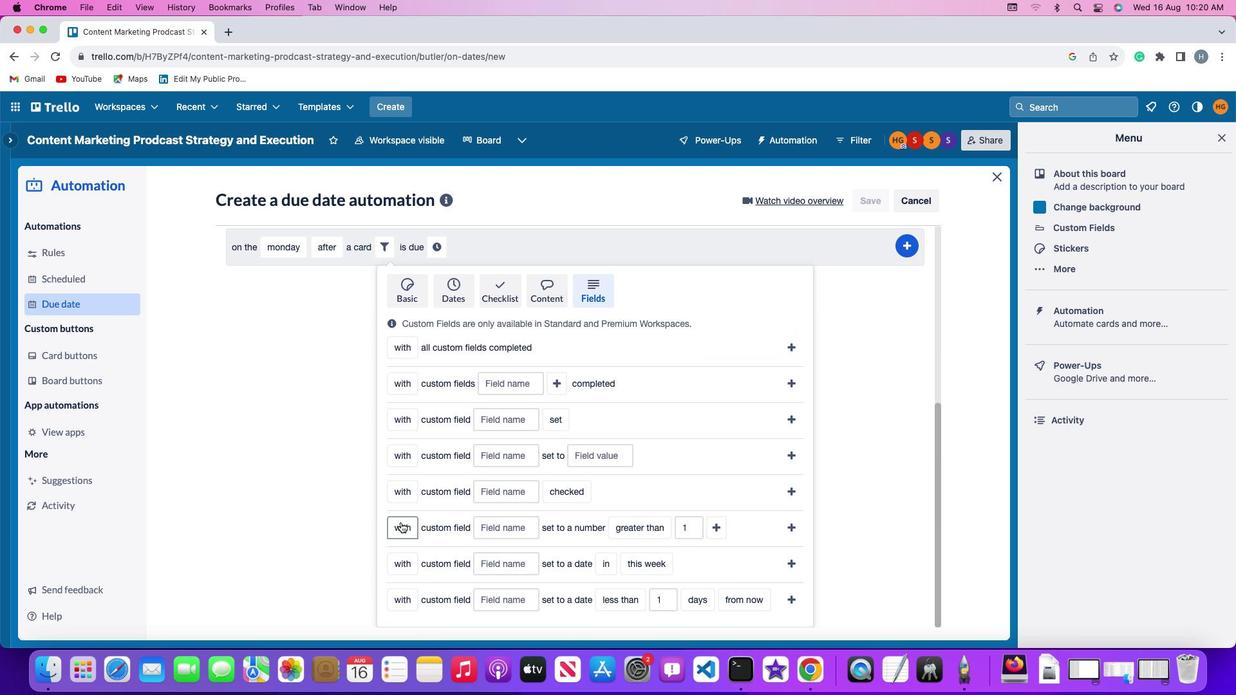 
Action: Mouse pressed left at (403, 525)
Screenshot: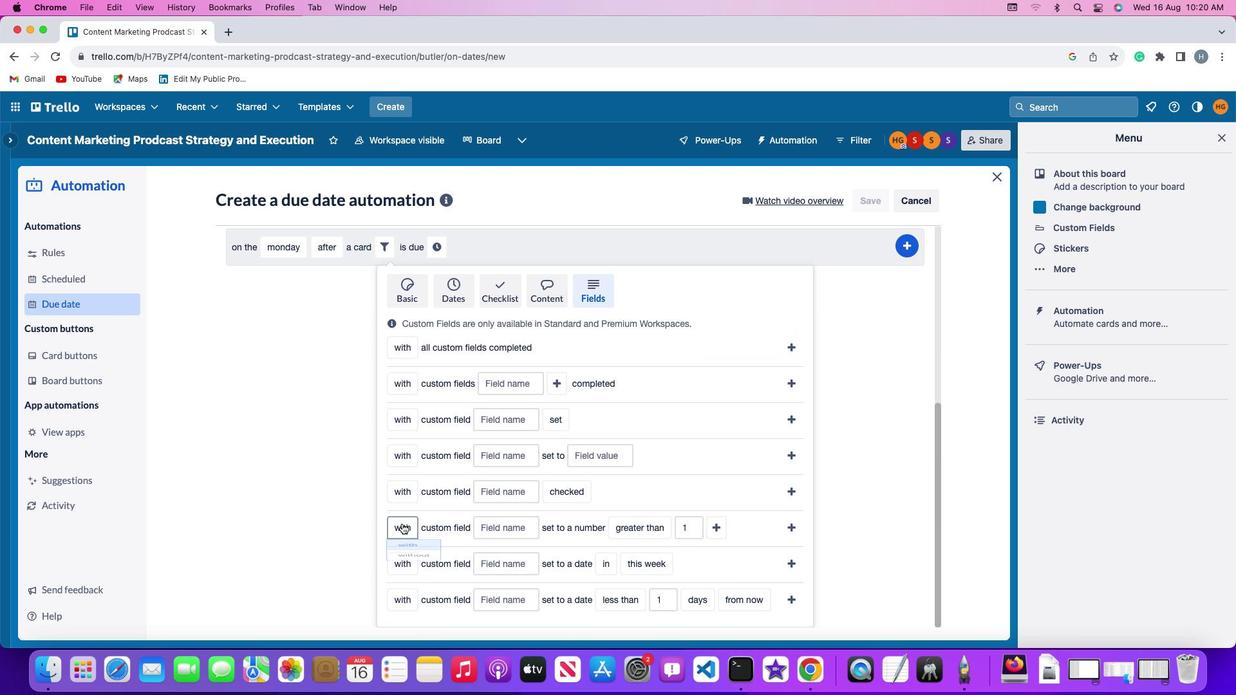 
Action: Mouse moved to (414, 552)
Screenshot: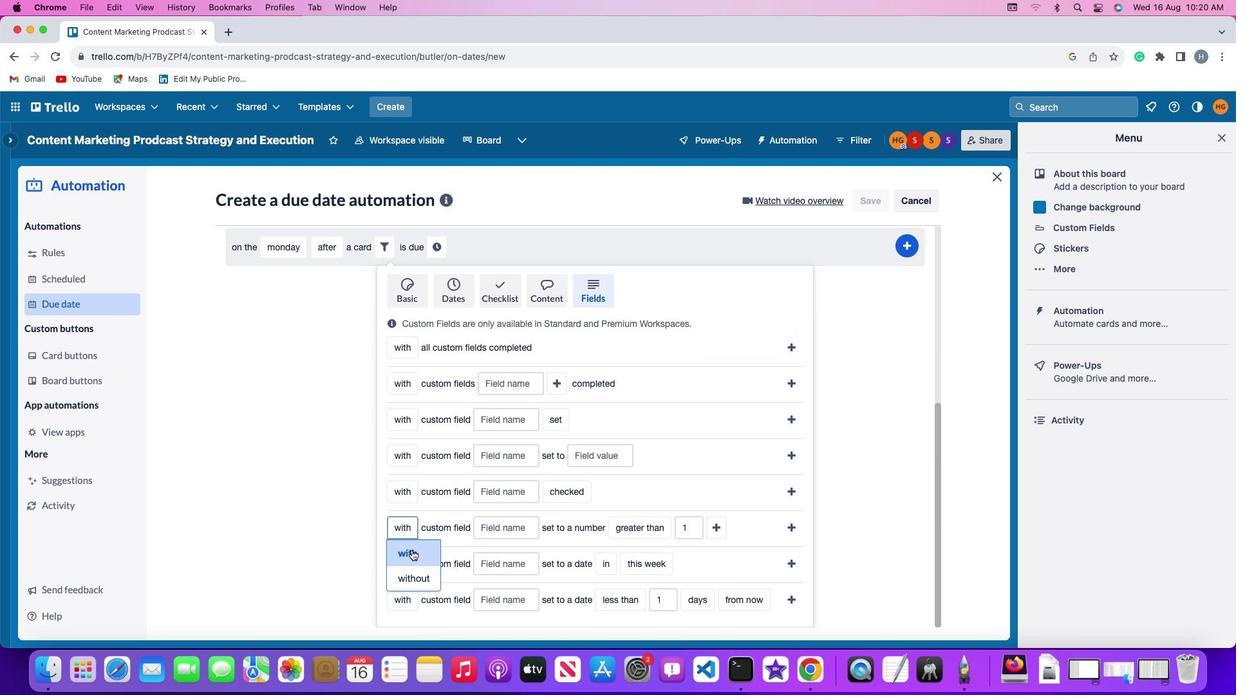 
Action: Mouse pressed left at (414, 552)
Screenshot: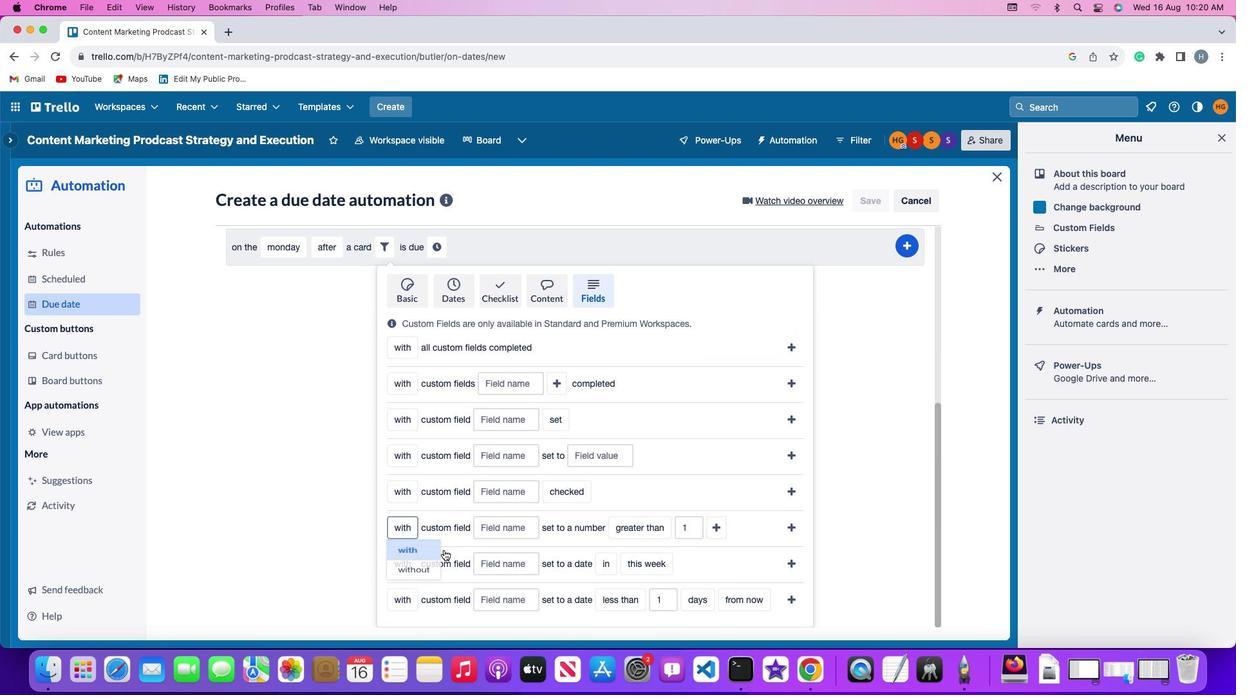 
Action: Mouse moved to (503, 535)
Screenshot: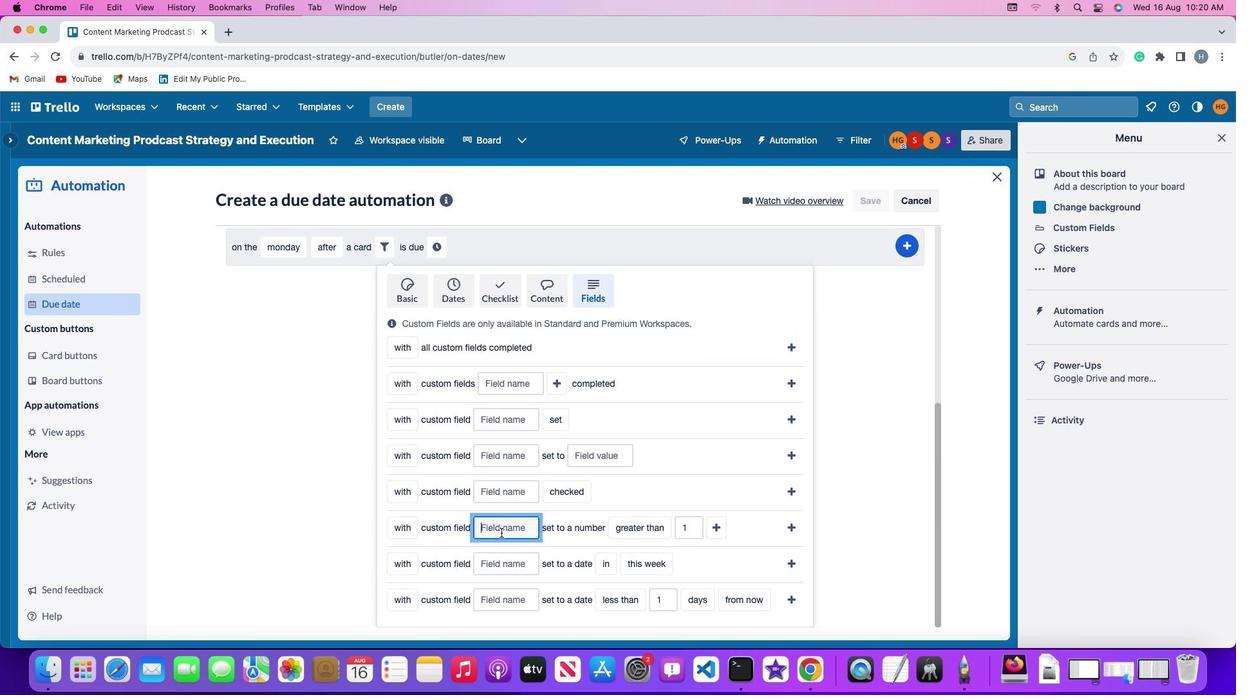
Action: Mouse pressed left at (503, 535)
Screenshot: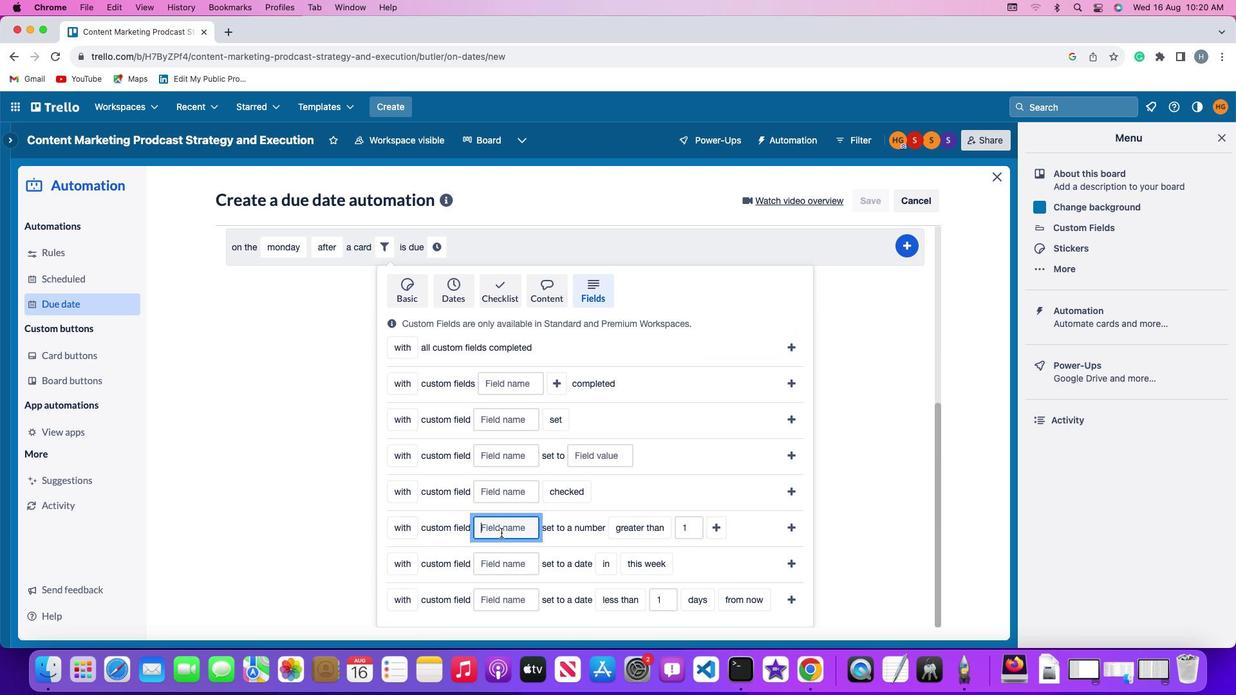 
Action: Key pressed Key.shift'R''e''s''u''m''e'
Screenshot: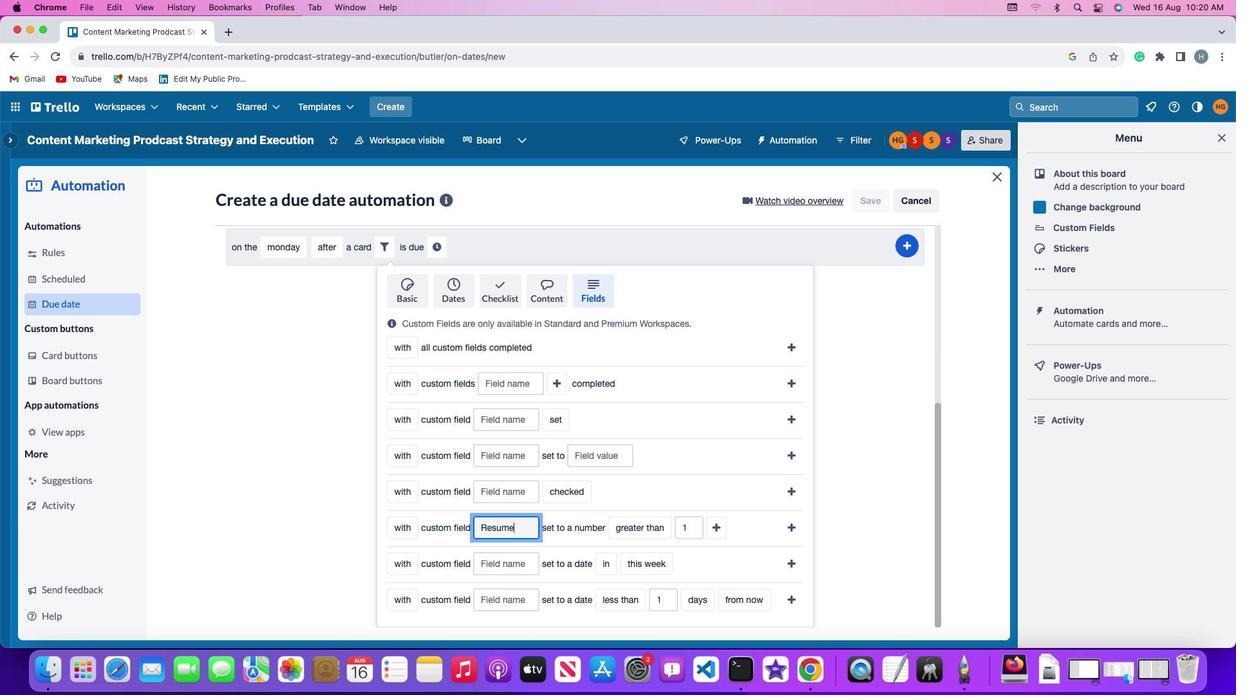 
Action: Mouse moved to (617, 529)
Screenshot: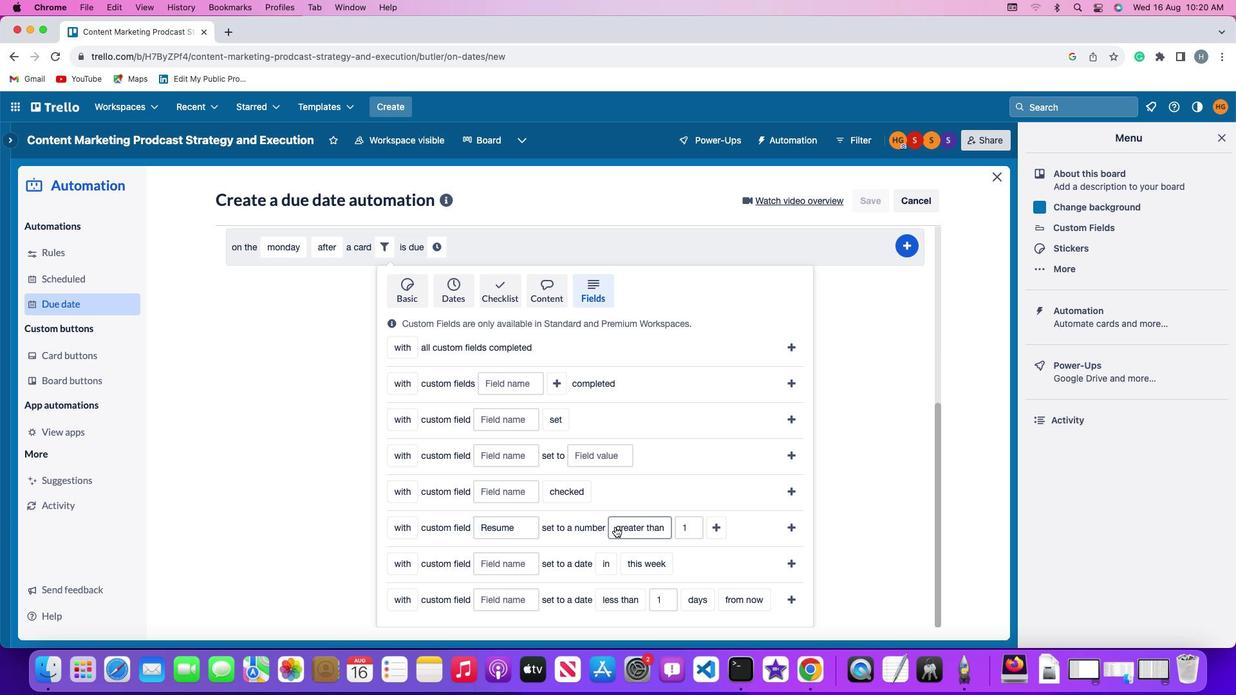 
Action: Mouse pressed left at (617, 529)
Screenshot: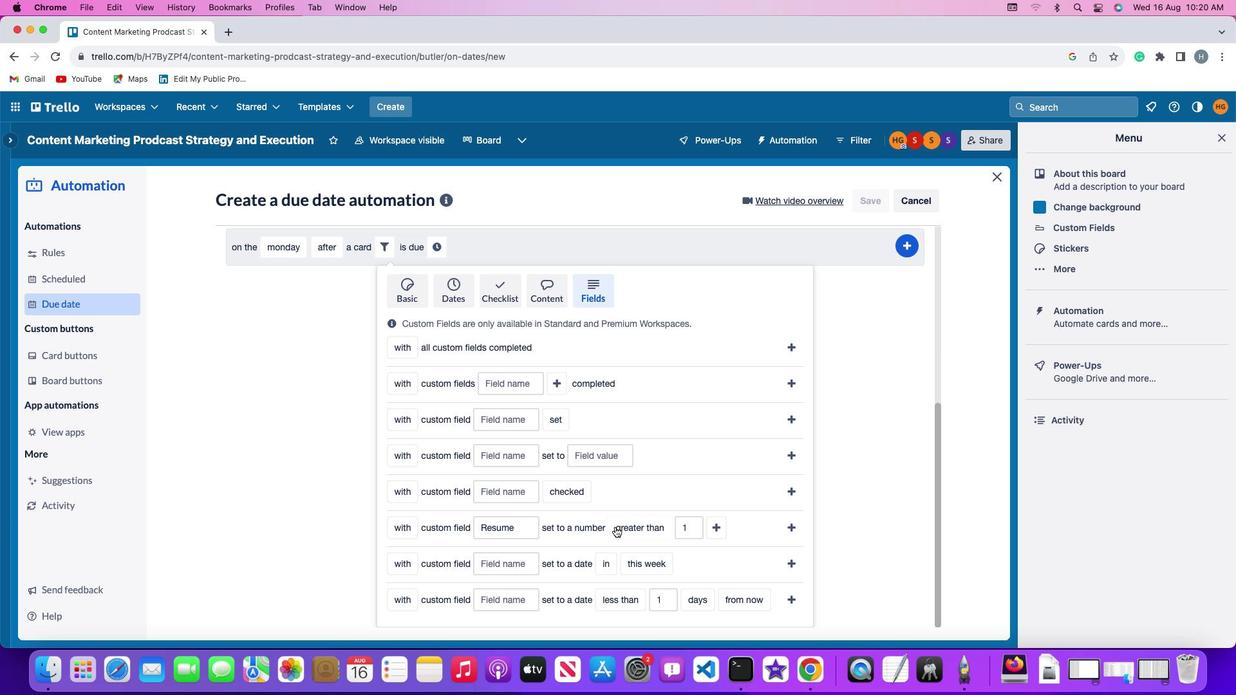 
Action: Mouse moved to (642, 505)
Screenshot: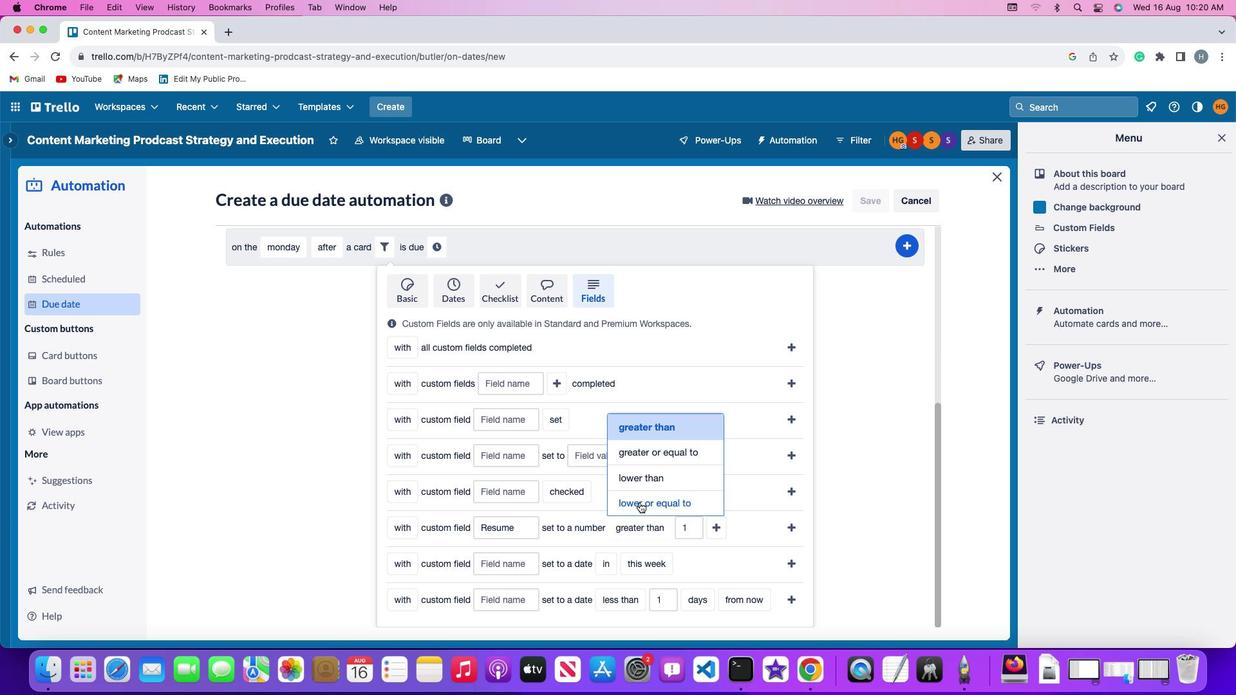 
Action: Mouse pressed left at (642, 505)
Screenshot: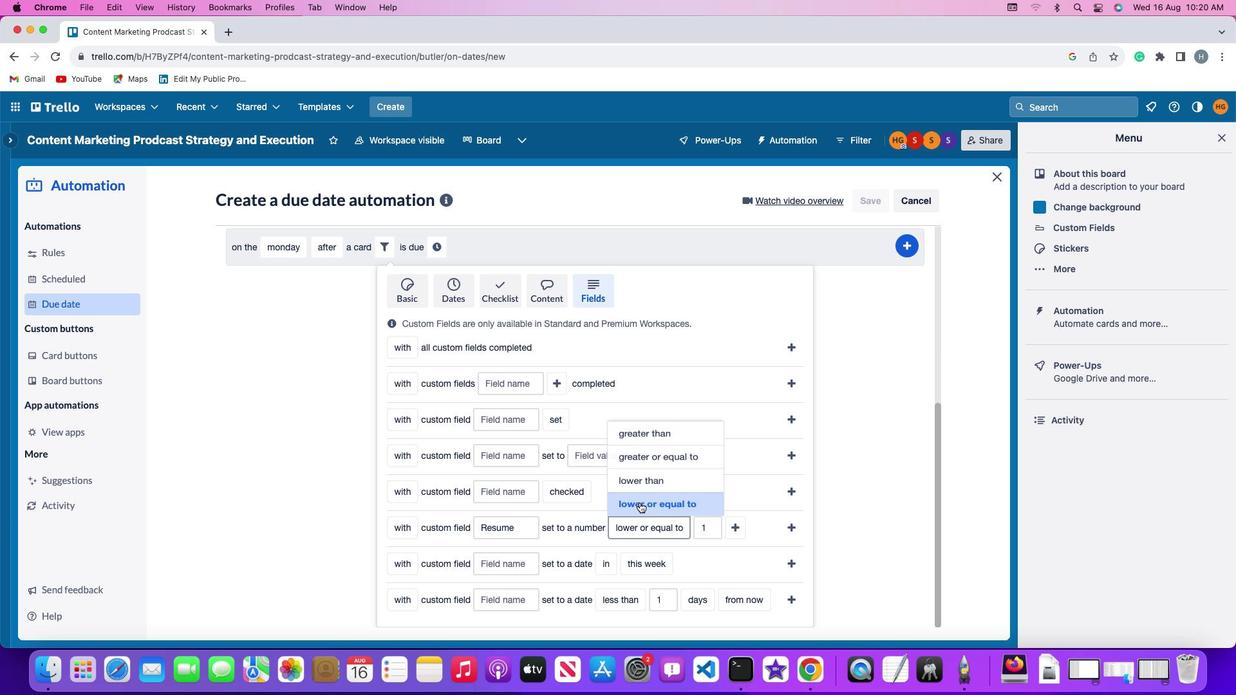 
Action: Mouse moved to (706, 530)
Screenshot: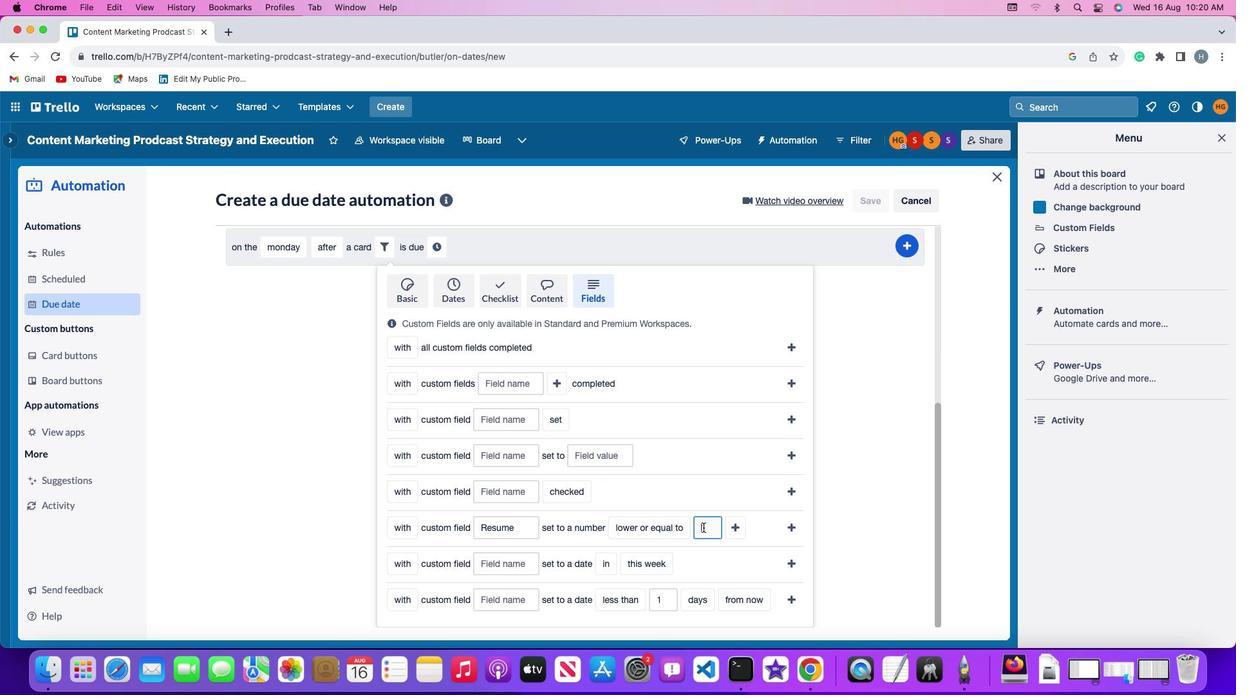 
Action: Mouse pressed left at (706, 530)
Screenshot: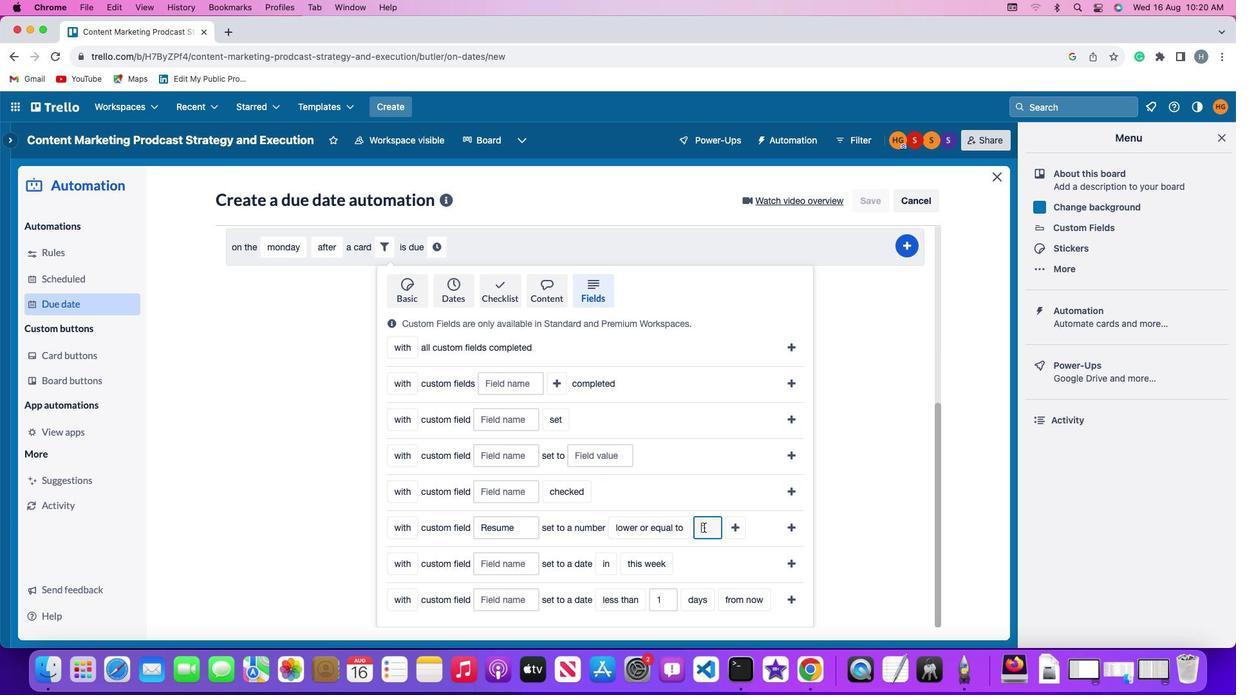 
Action: Mouse moved to (714, 531)
Screenshot: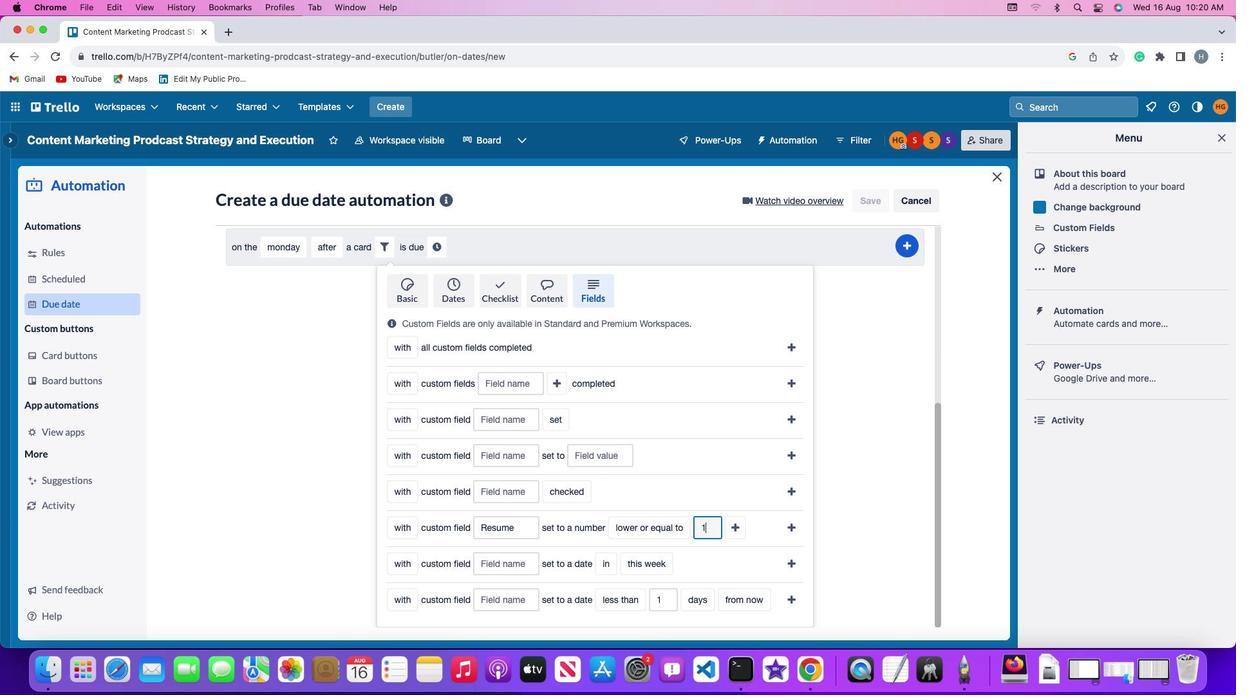 
Action: Key pressed Key.rightKey.backspace'1'
Screenshot: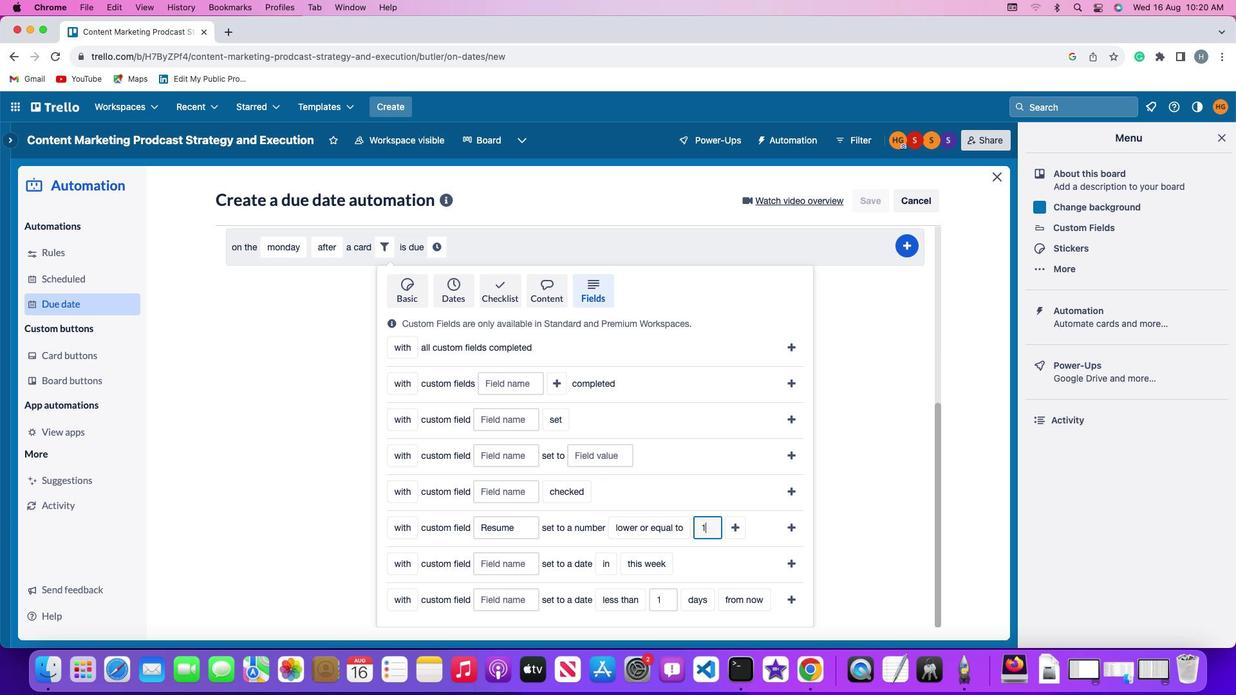 
Action: Mouse moved to (733, 528)
Screenshot: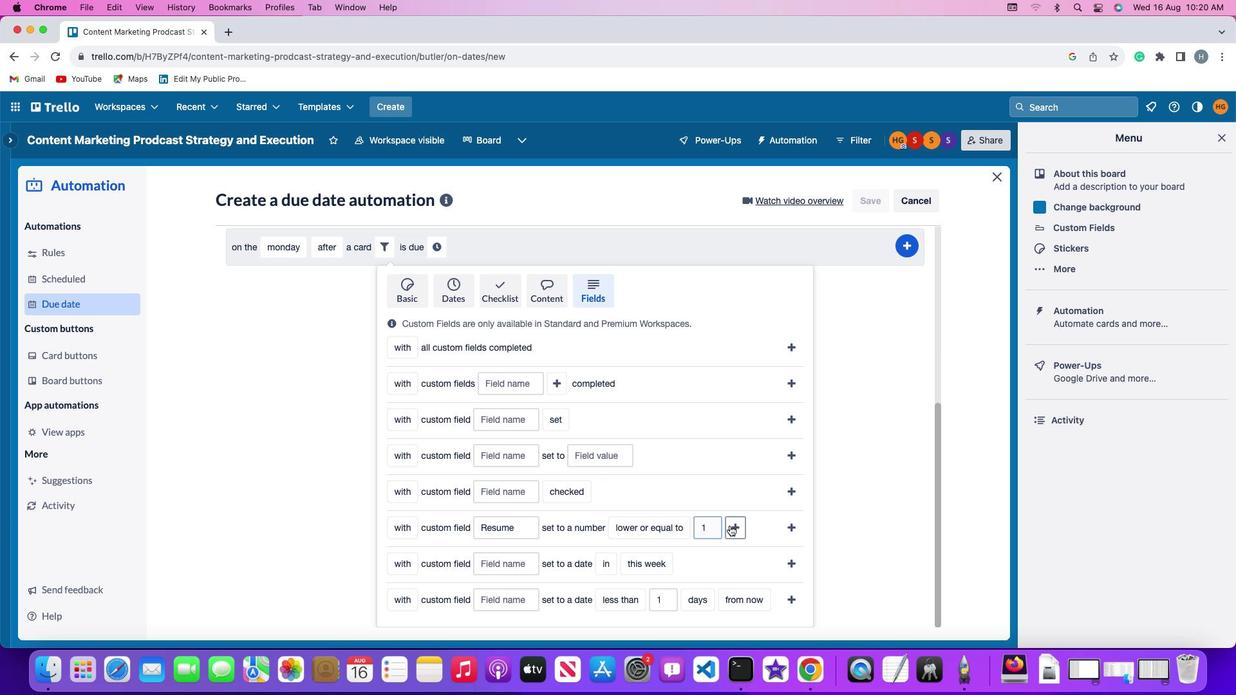 
Action: Mouse pressed left at (733, 528)
Screenshot: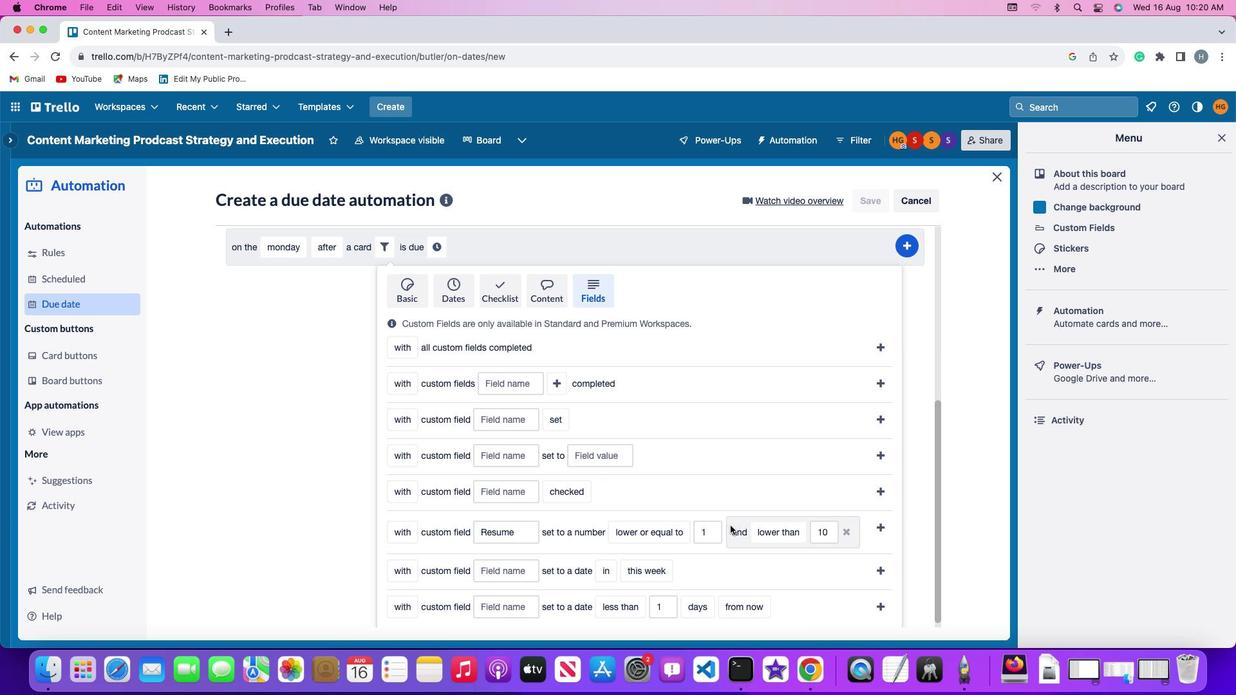 
Action: Mouse moved to (762, 541)
Screenshot: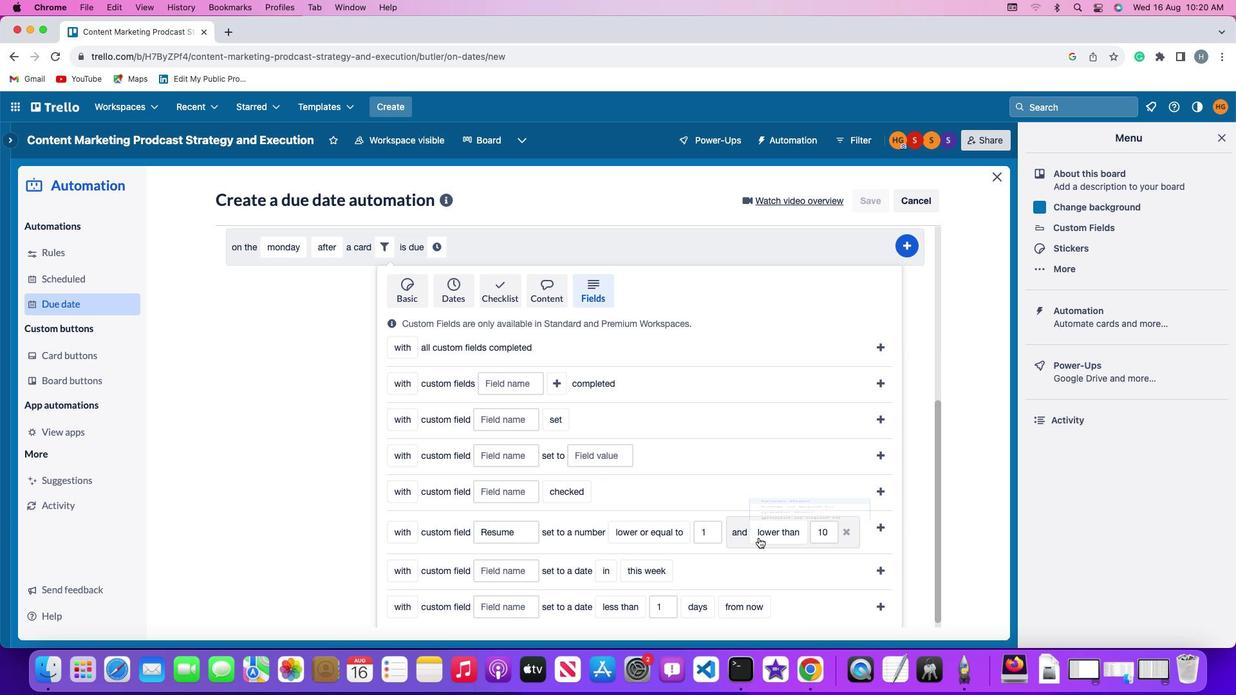 
Action: Mouse pressed left at (762, 541)
Screenshot: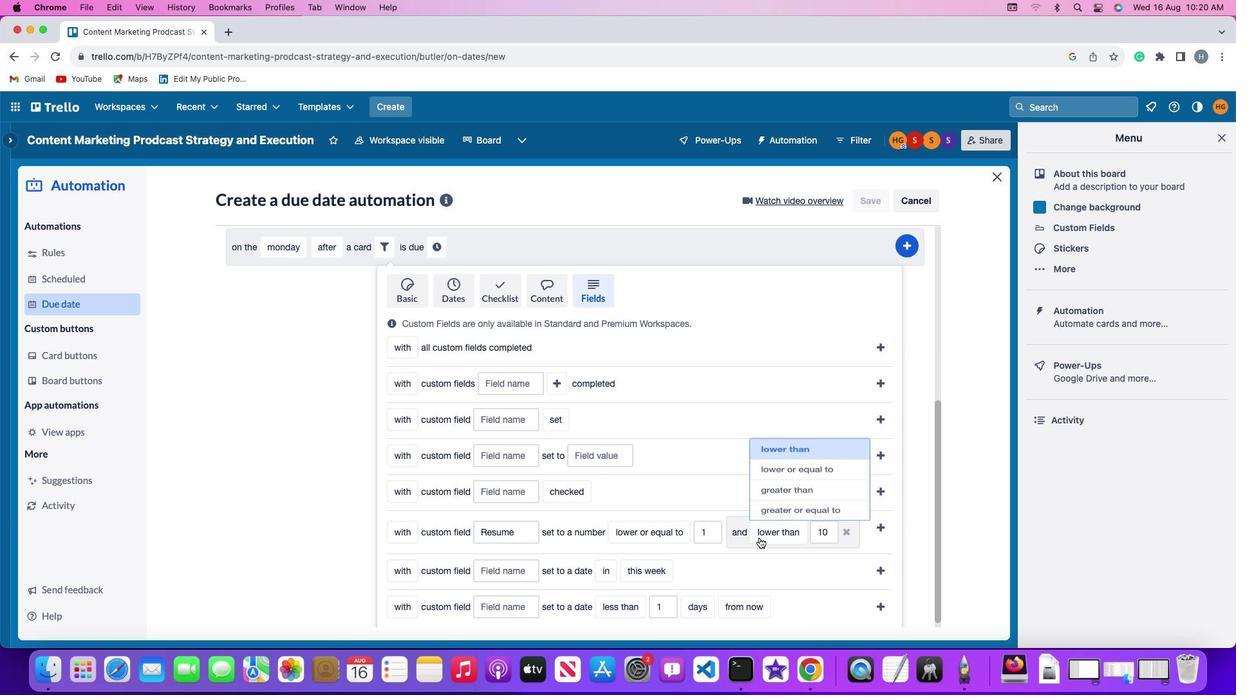 
Action: Mouse moved to (778, 436)
Screenshot: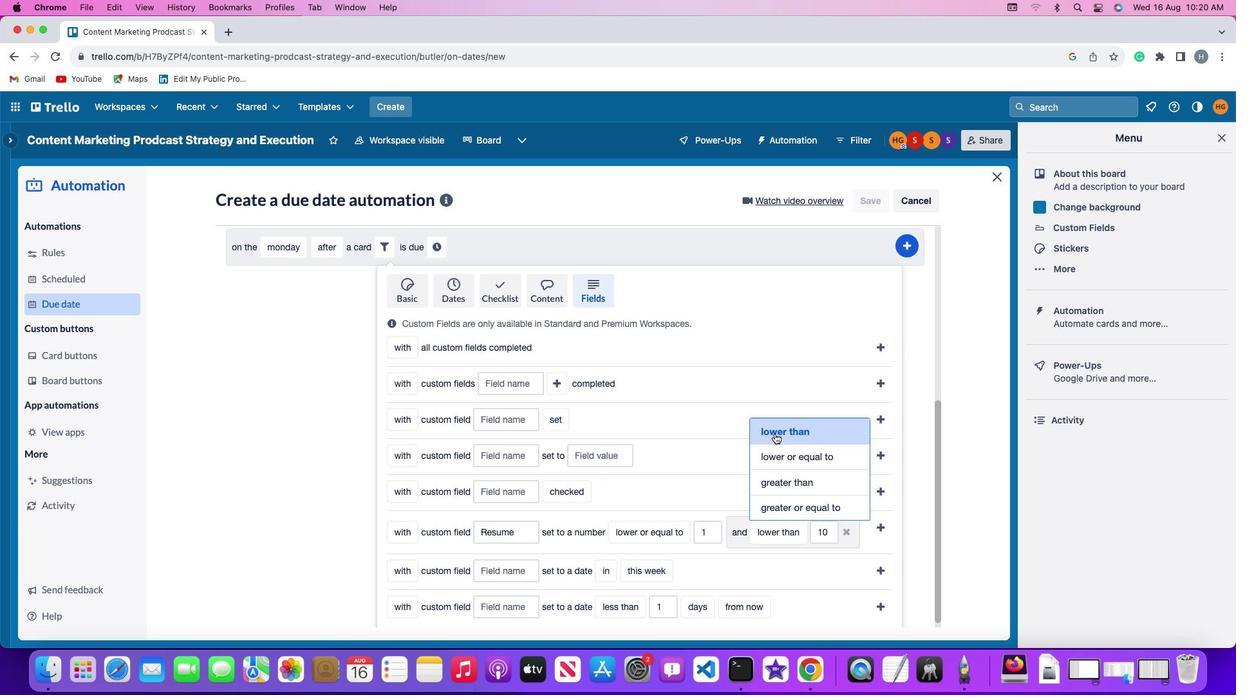 
Action: Mouse pressed left at (778, 436)
Screenshot: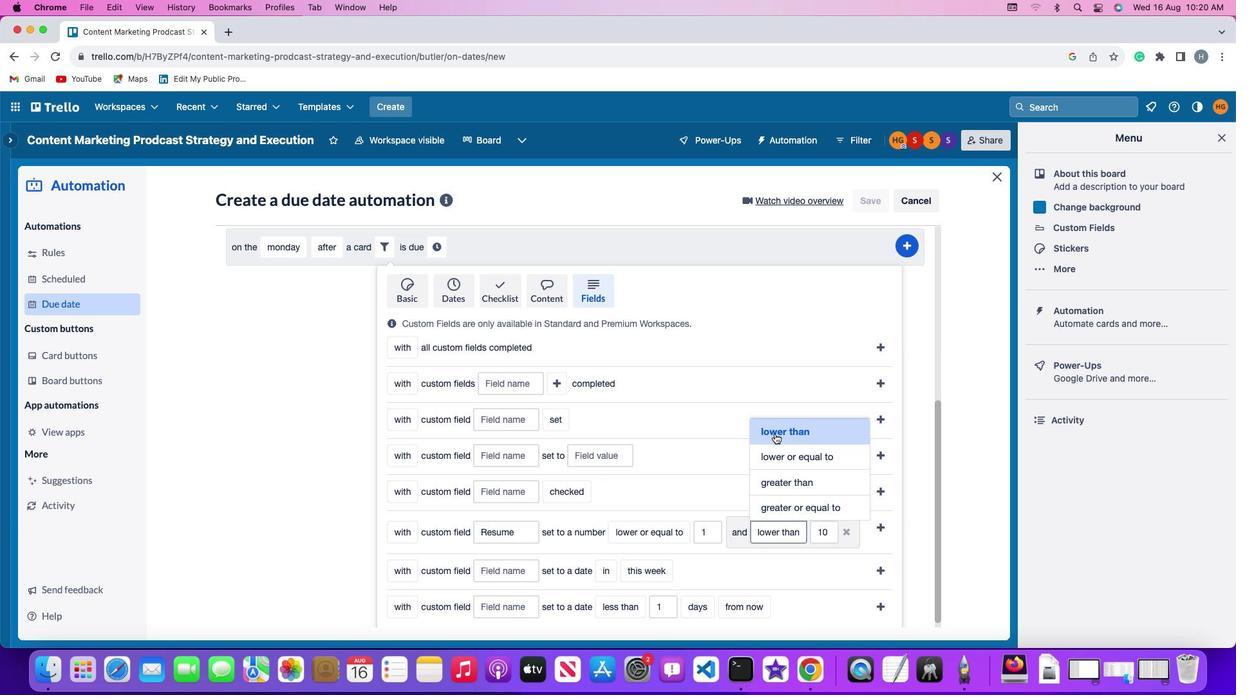 
Action: Mouse moved to (838, 533)
Screenshot: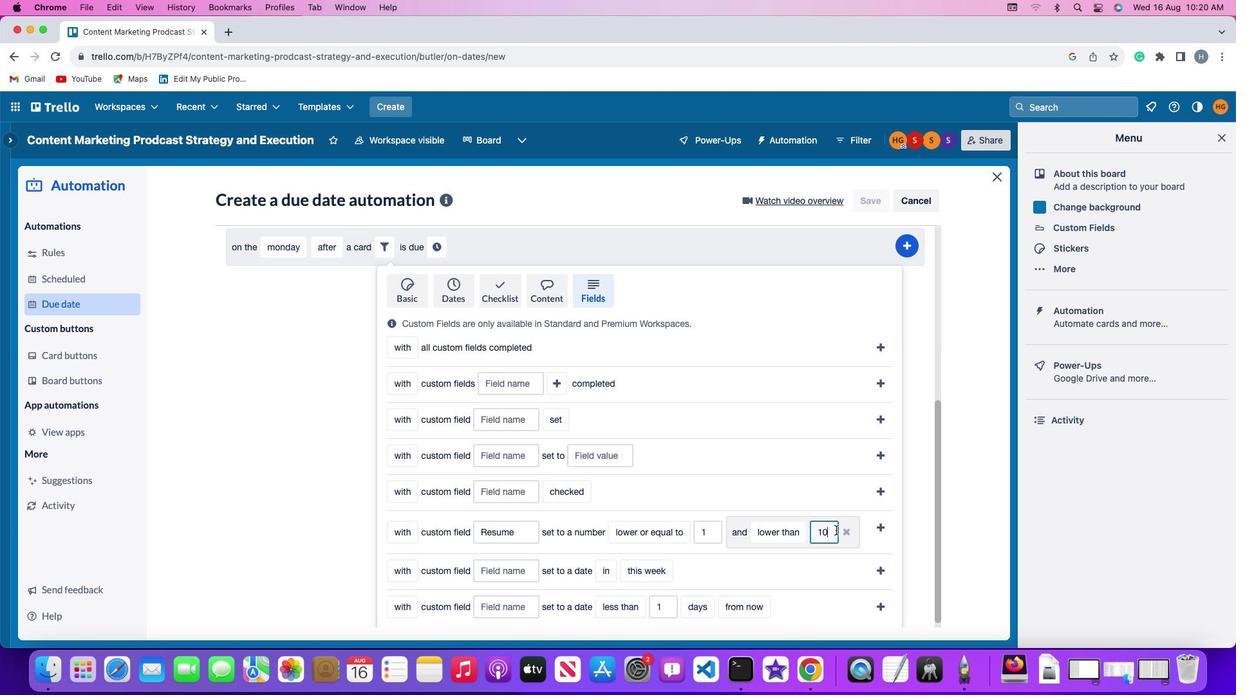 
Action: Mouse pressed left at (838, 533)
Screenshot: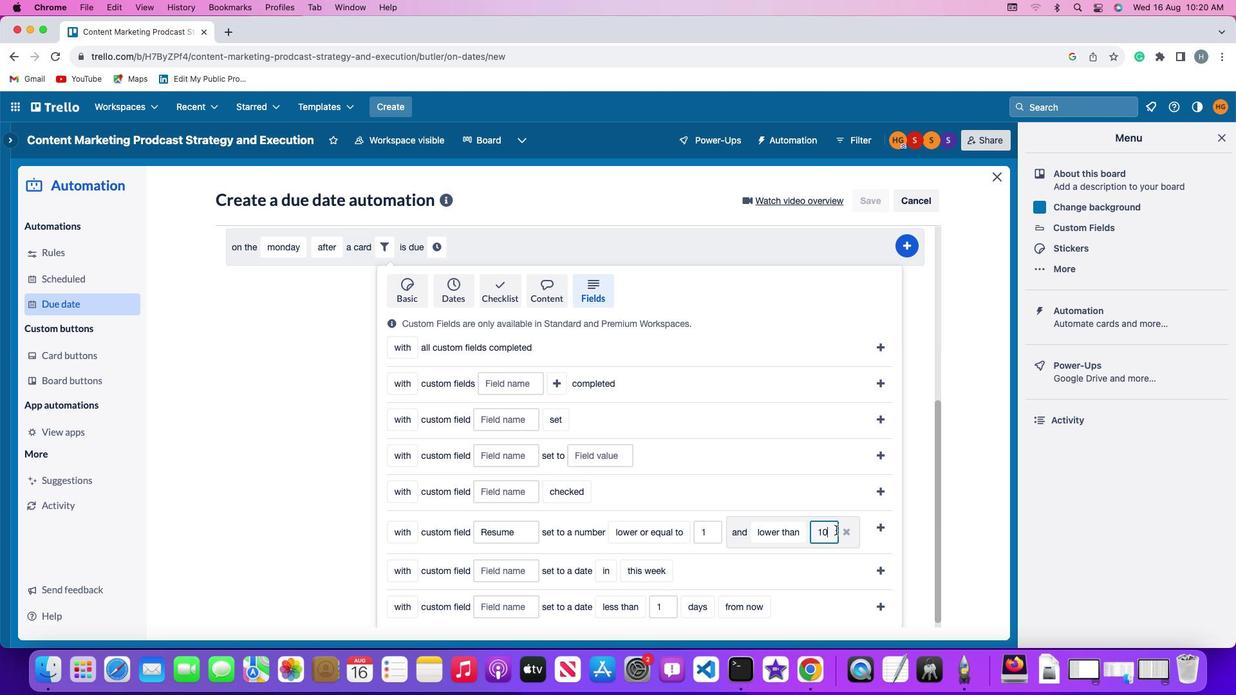 
Action: Key pressed Key.backspaceKey.backspace'1''0'
Screenshot: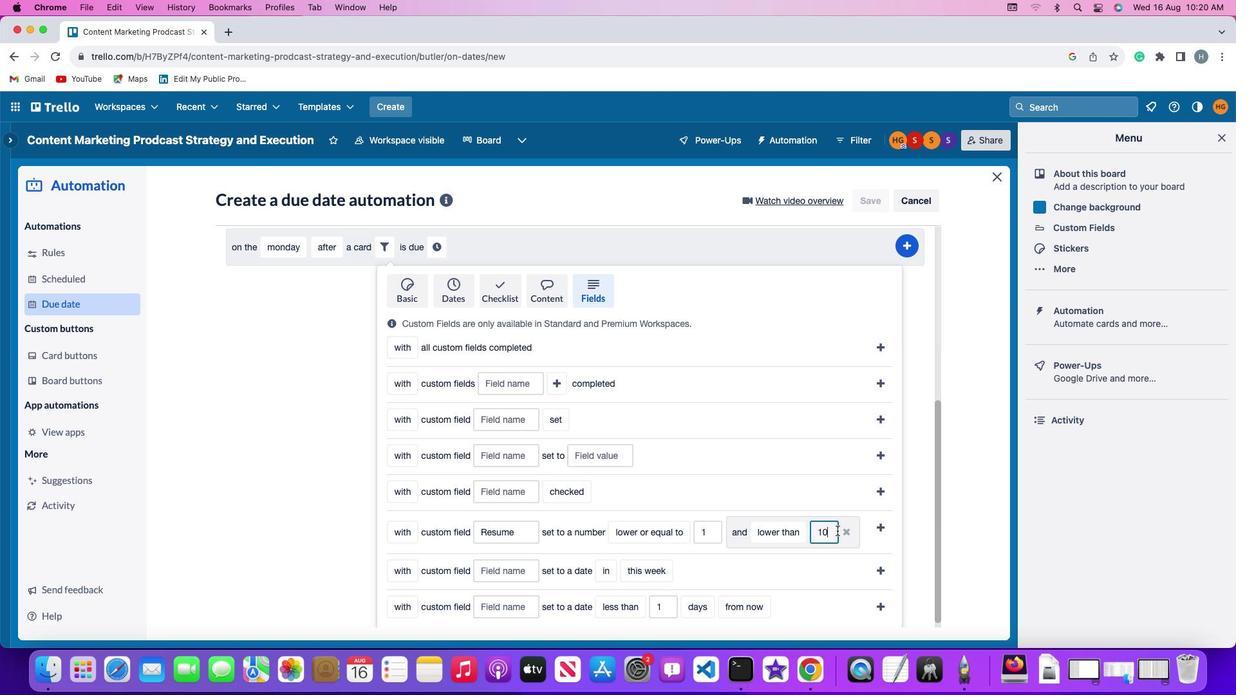
Action: Mouse moved to (876, 530)
Screenshot: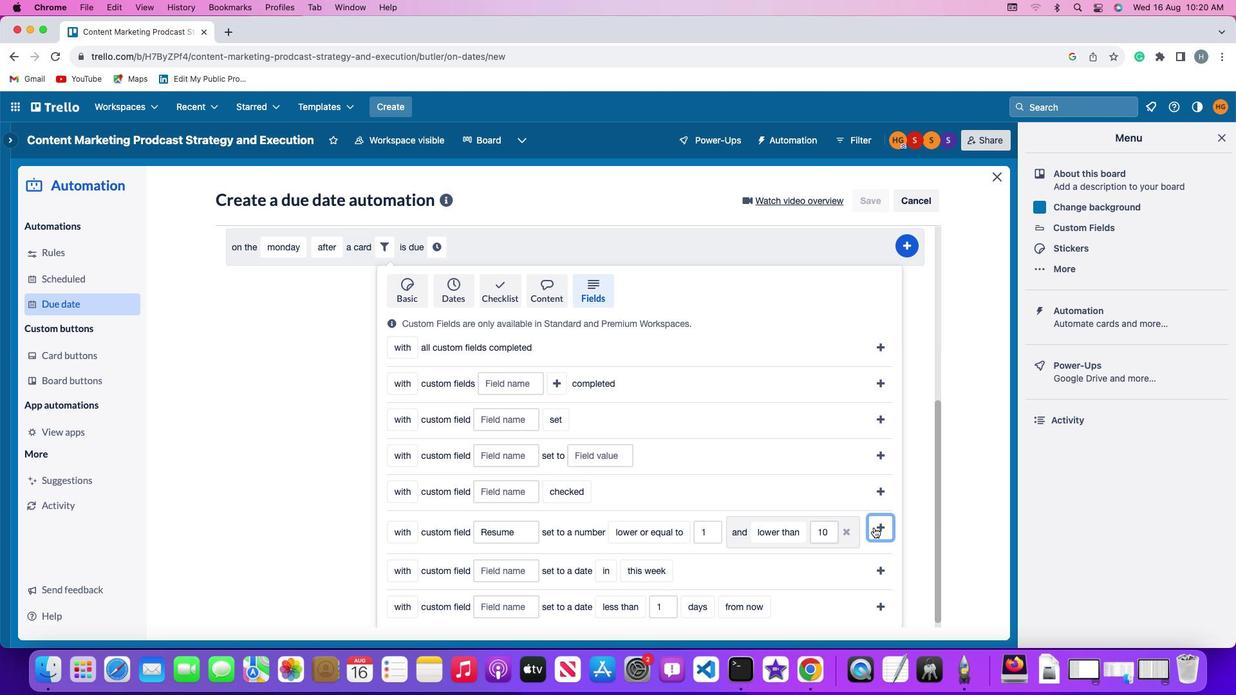 
Action: Mouse pressed left at (876, 530)
Screenshot: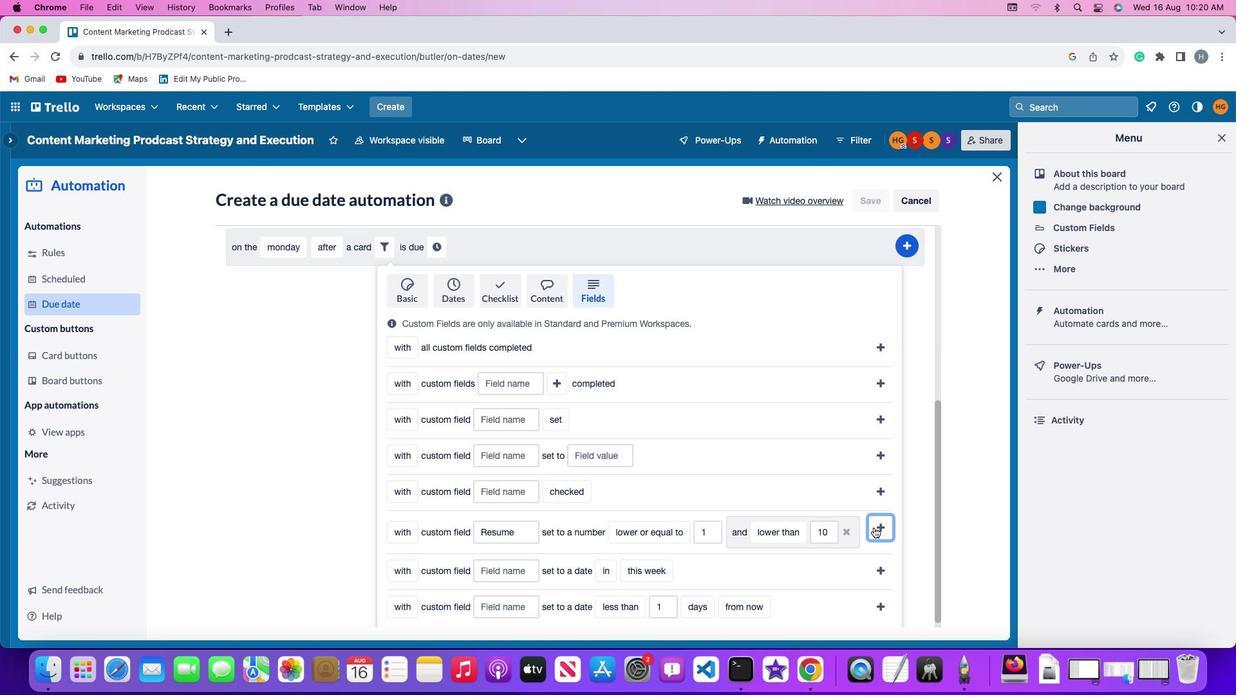 
Action: Mouse moved to (803, 559)
Screenshot: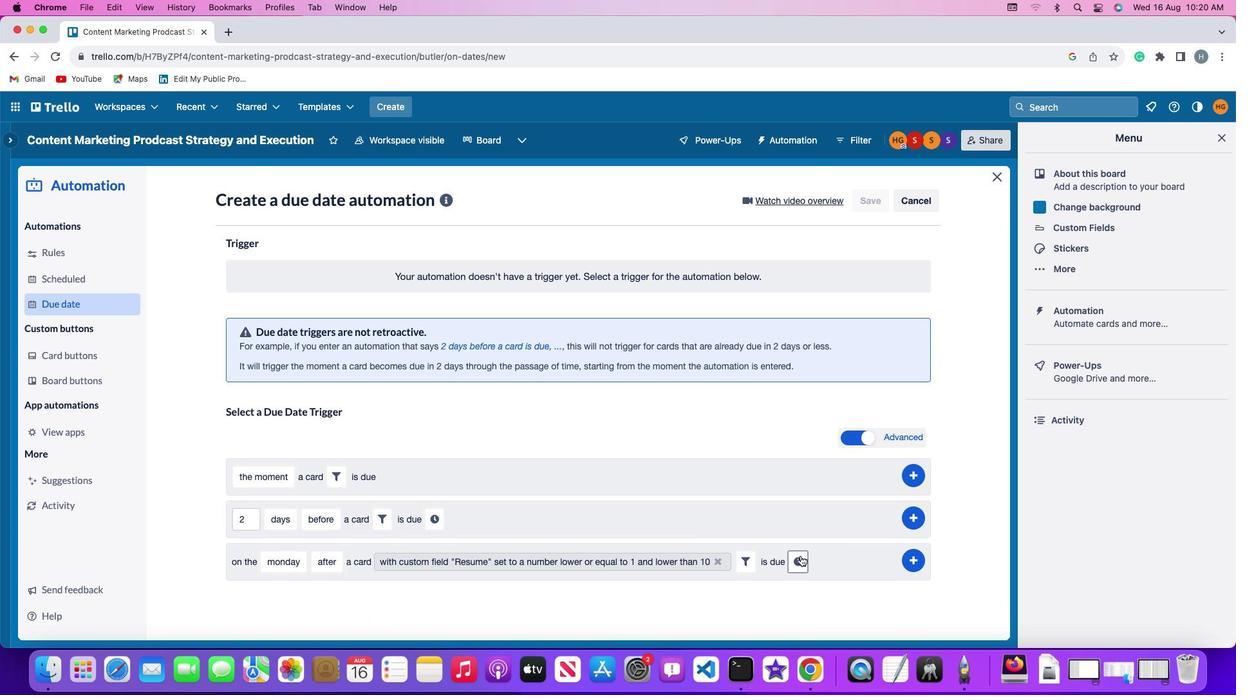 
Action: Mouse pressed left at (803, 559)
Screenshot: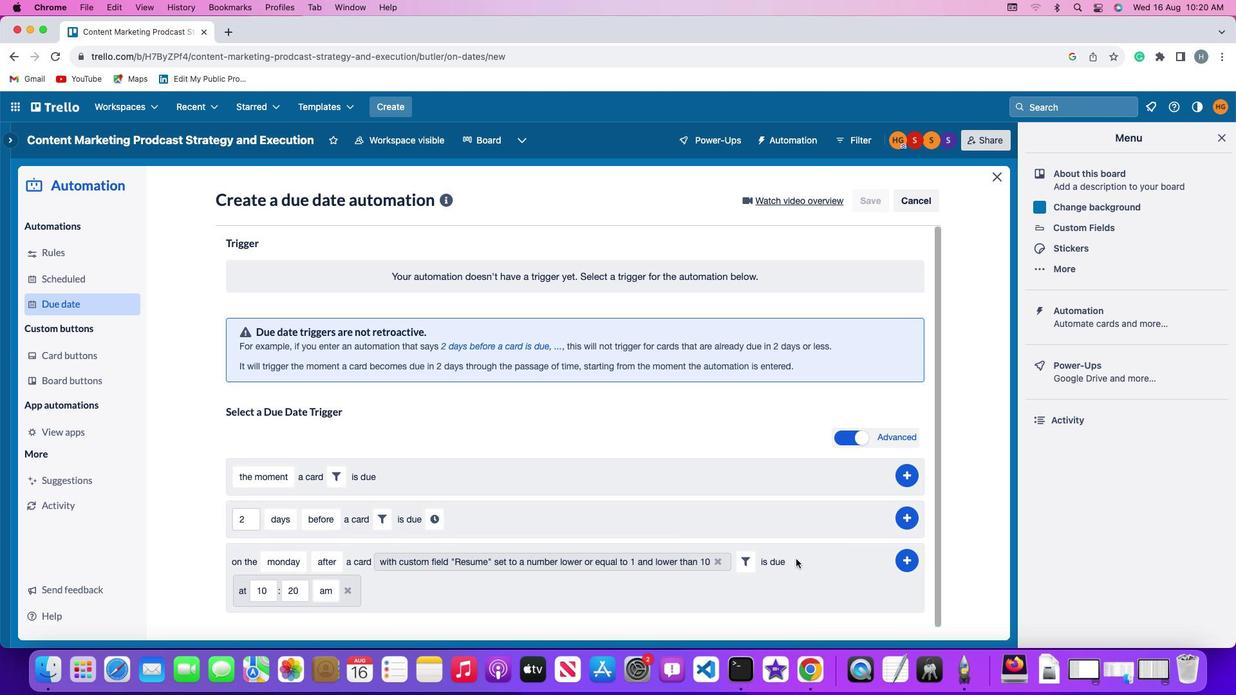 
Action: Mouse moved to (267, 592)
Screenshot: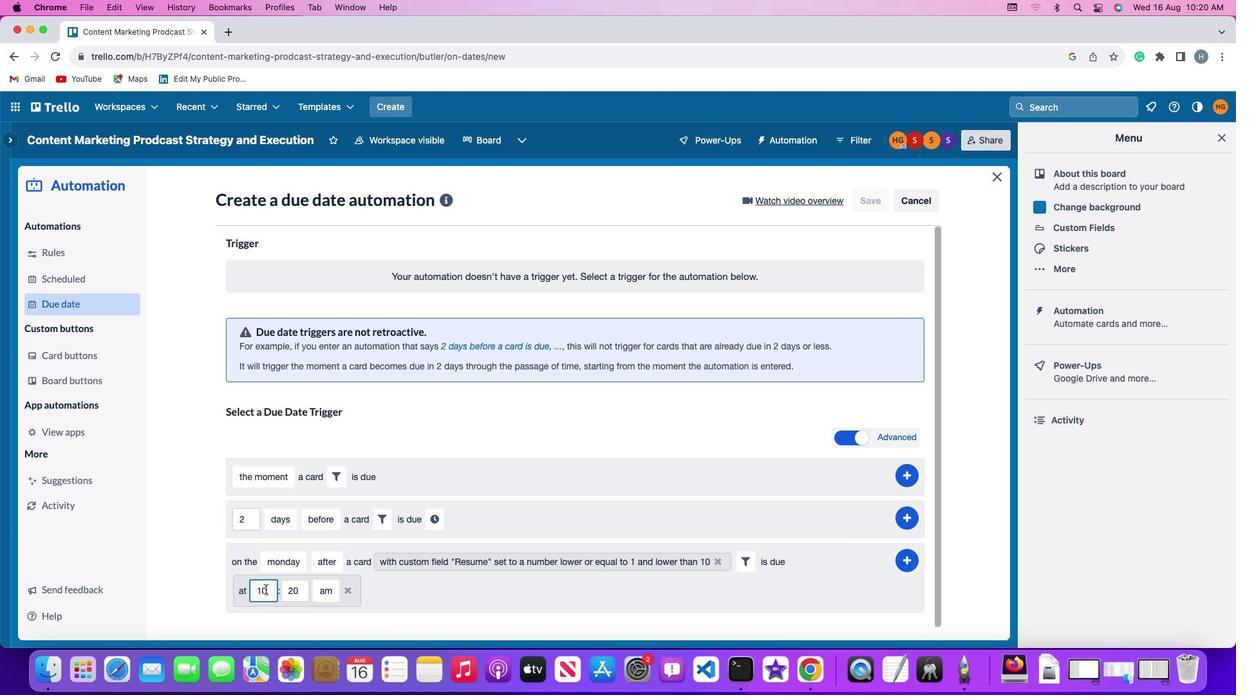 
Action: Mouse pressed left at (267, 592)
Screenshot: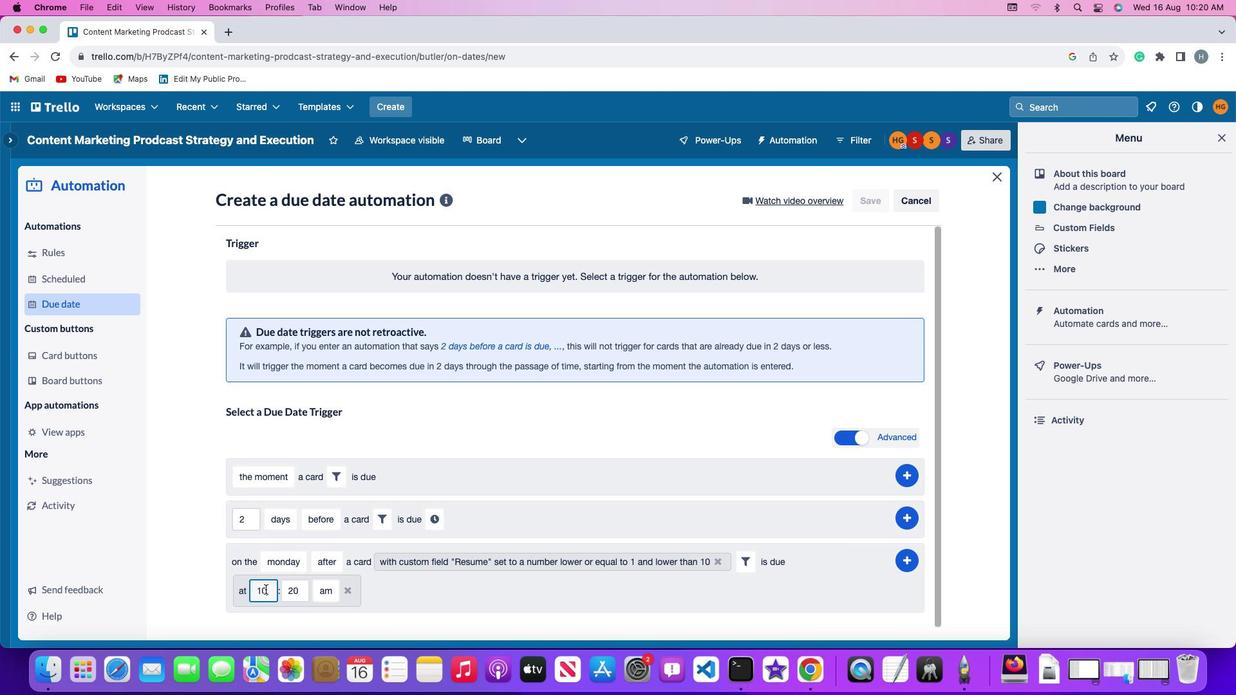 
Action: Mouse moved to (267, 592)
Screenshot: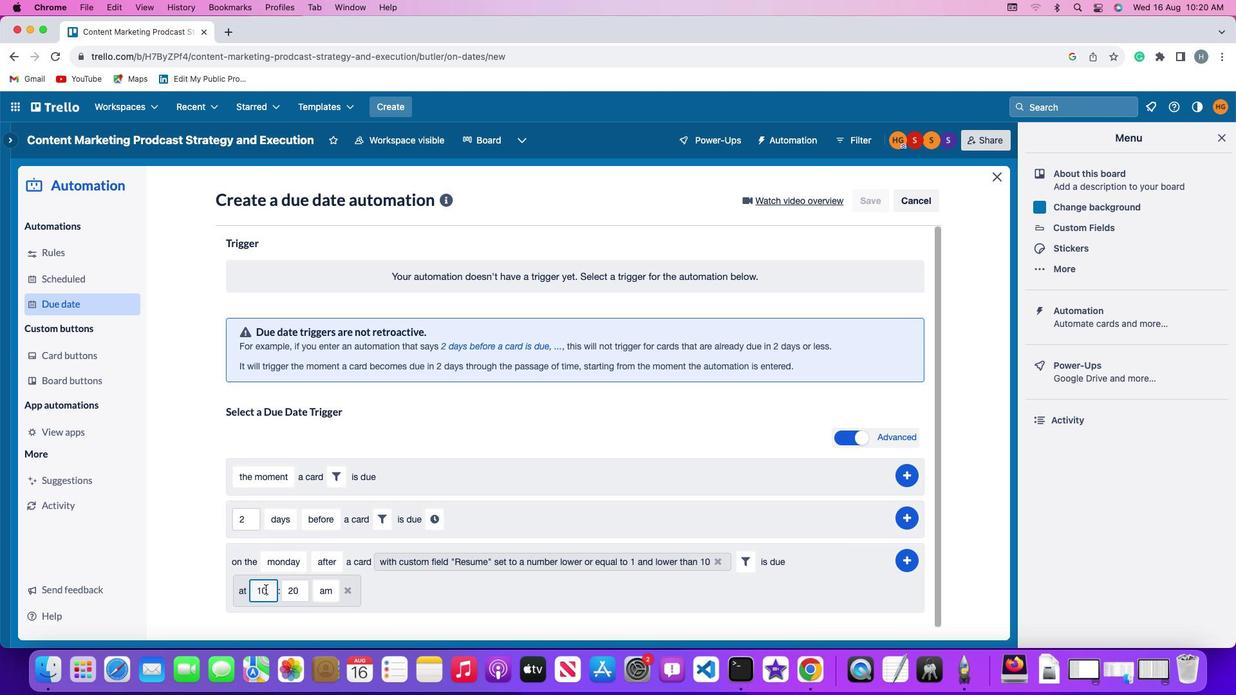 
Action: Key pressed Key.backspaceKey.backspace'1''1'
Screenshot: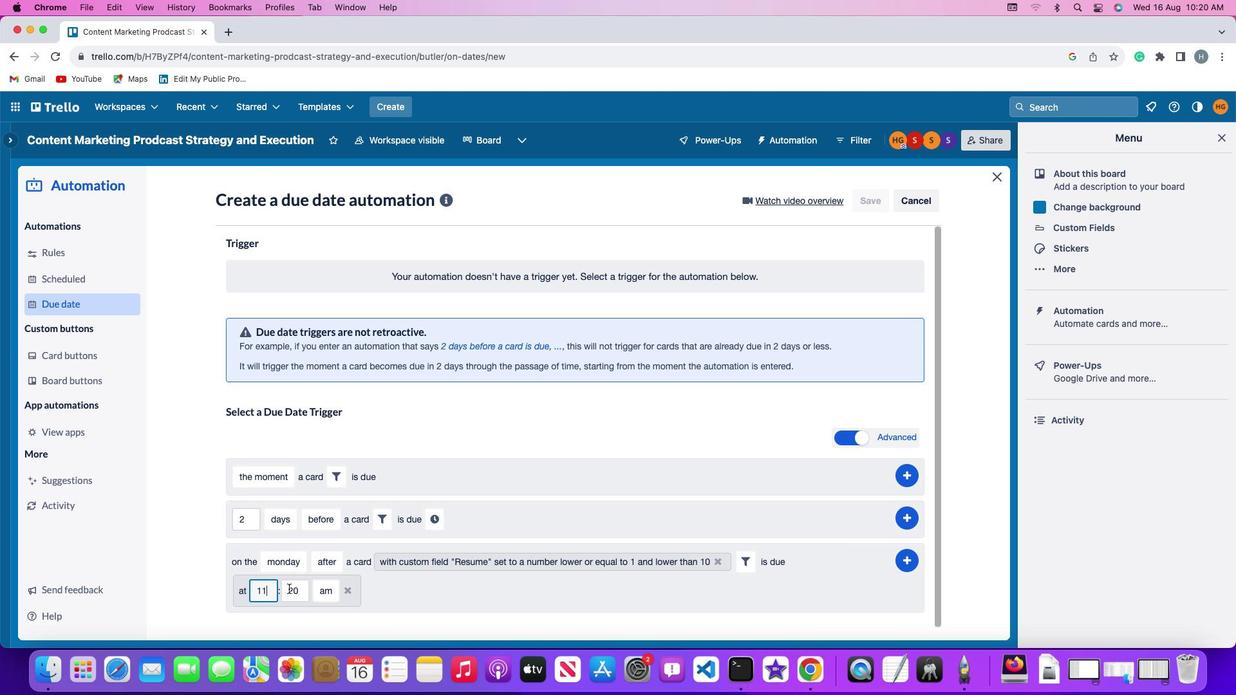 
Action: Mouse moved to (303, 593)
Screenshot: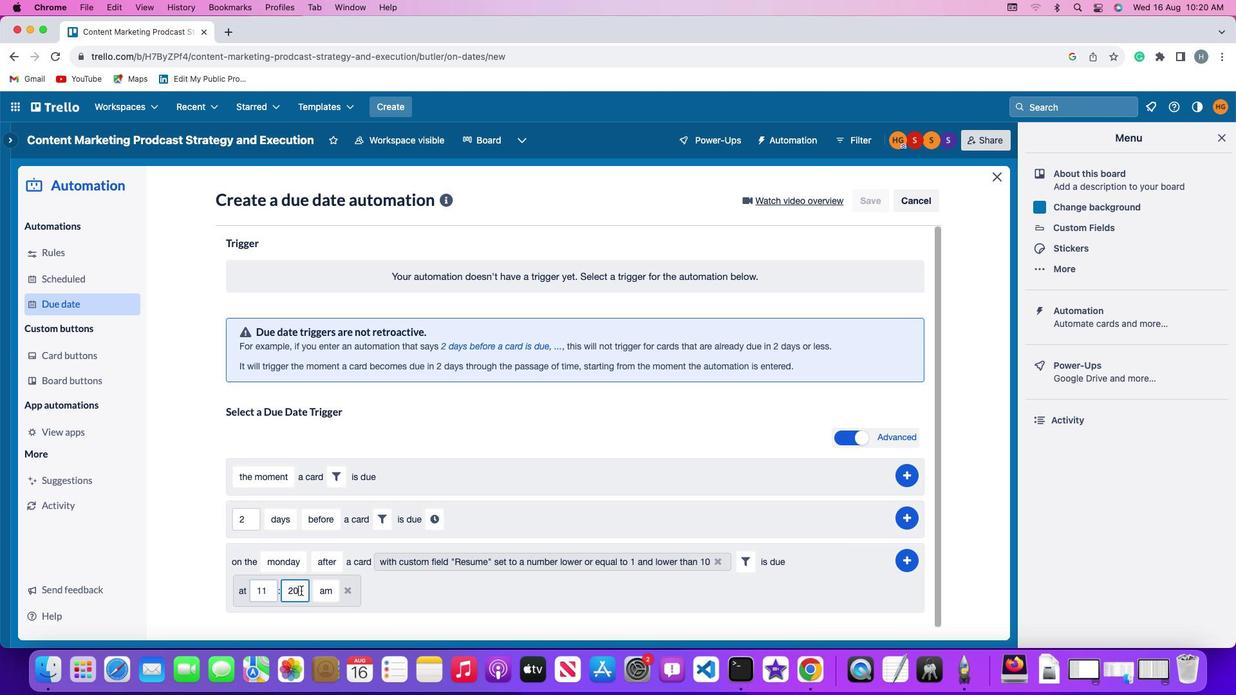 
Action: Mouse pressed left at (303, 593)
Screenshot: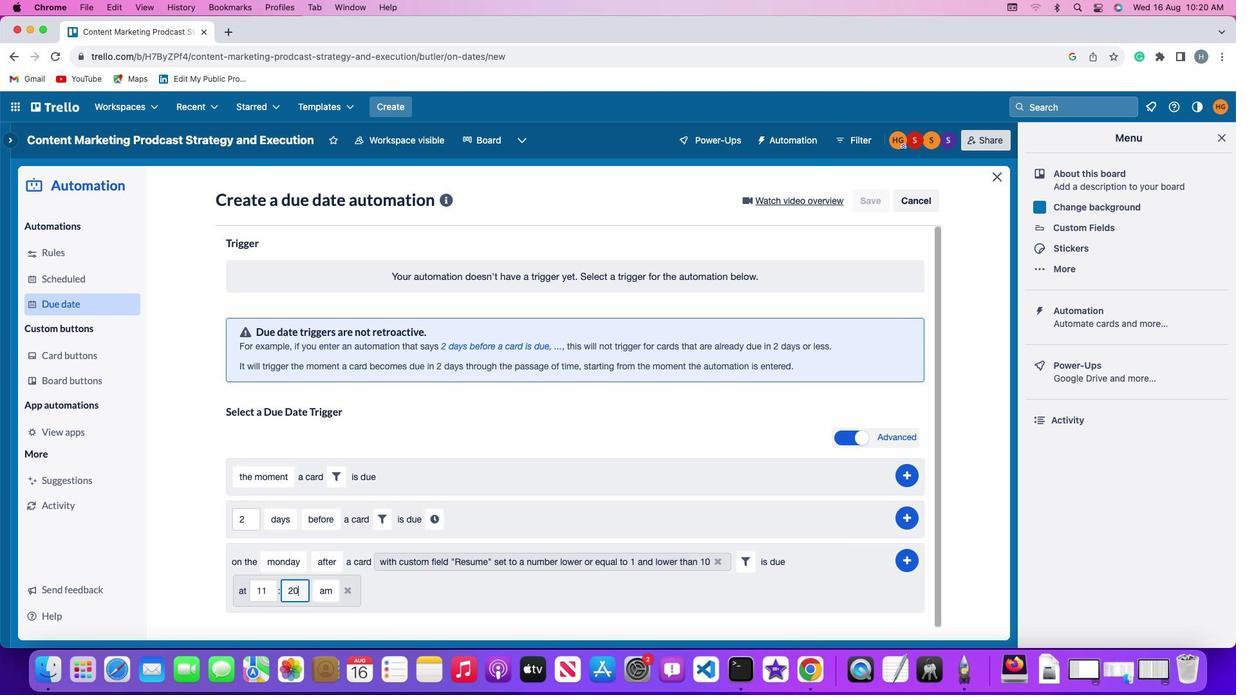 
Action: Key pressed Key.backspaceKey.backspace'0''0'
Screenshot: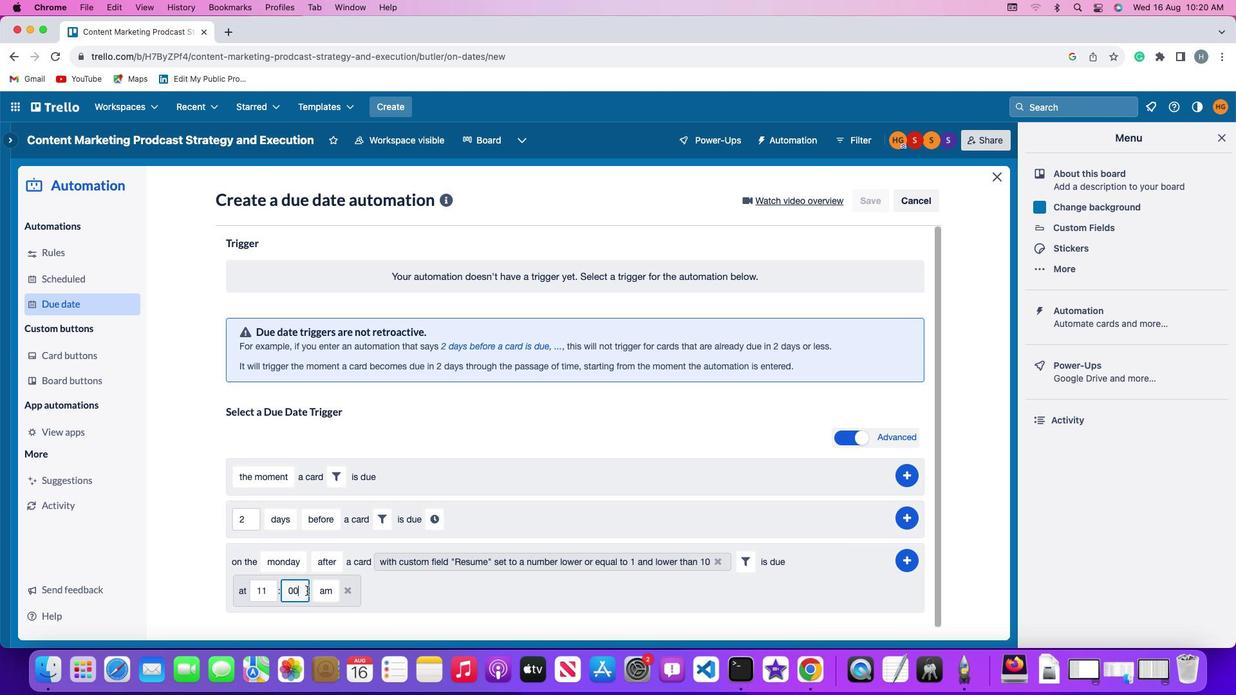 
Action: Mouse moved to (322, 593)
Screenshot: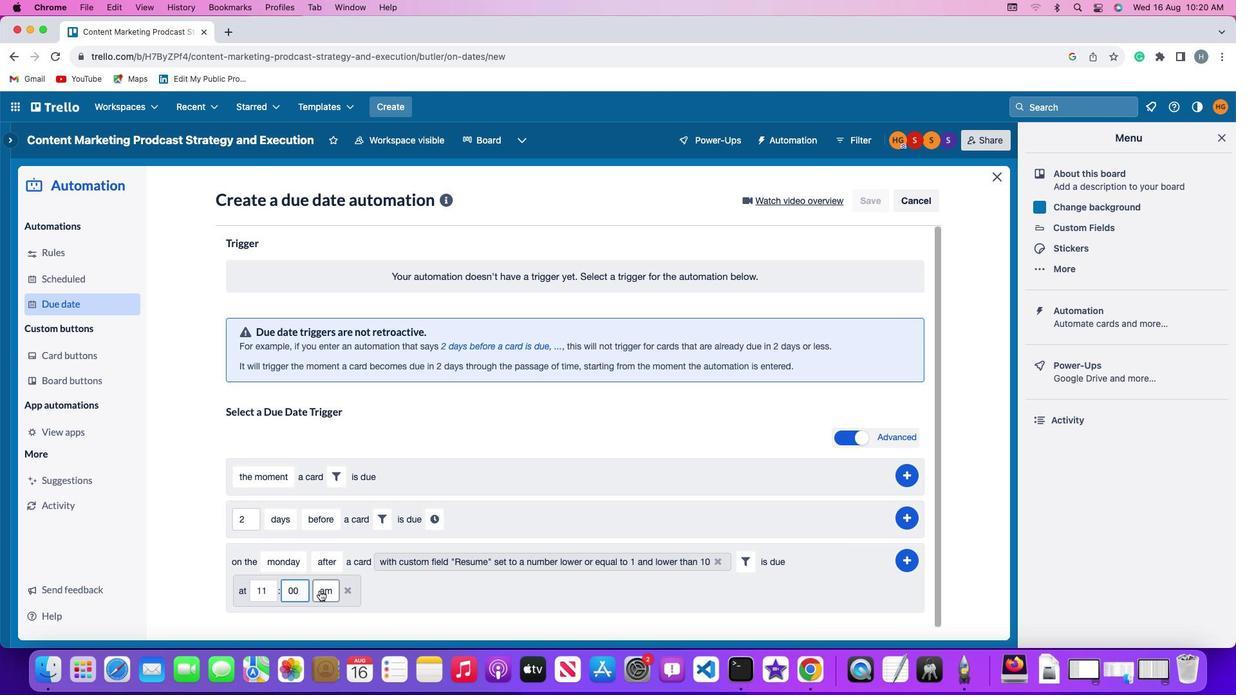 
Action: Mouse pressed left at (322, 593)
Screenshot: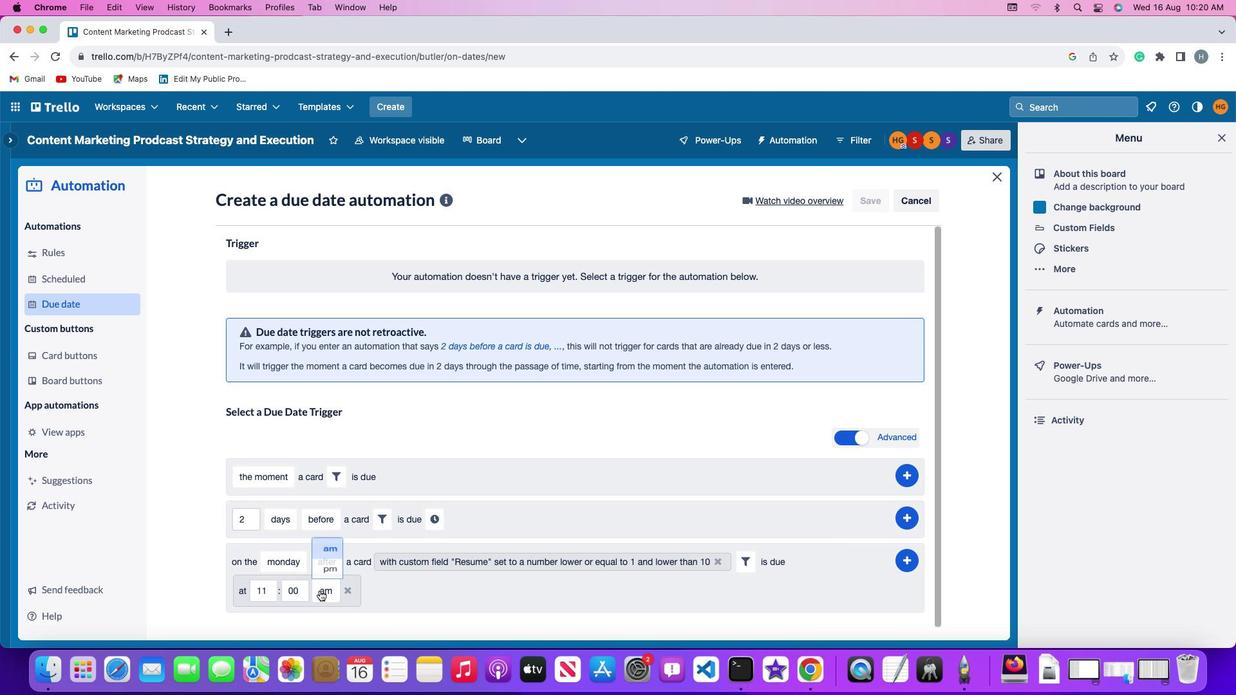 
Action: Mouse moved to (332, 543)
Screenshot: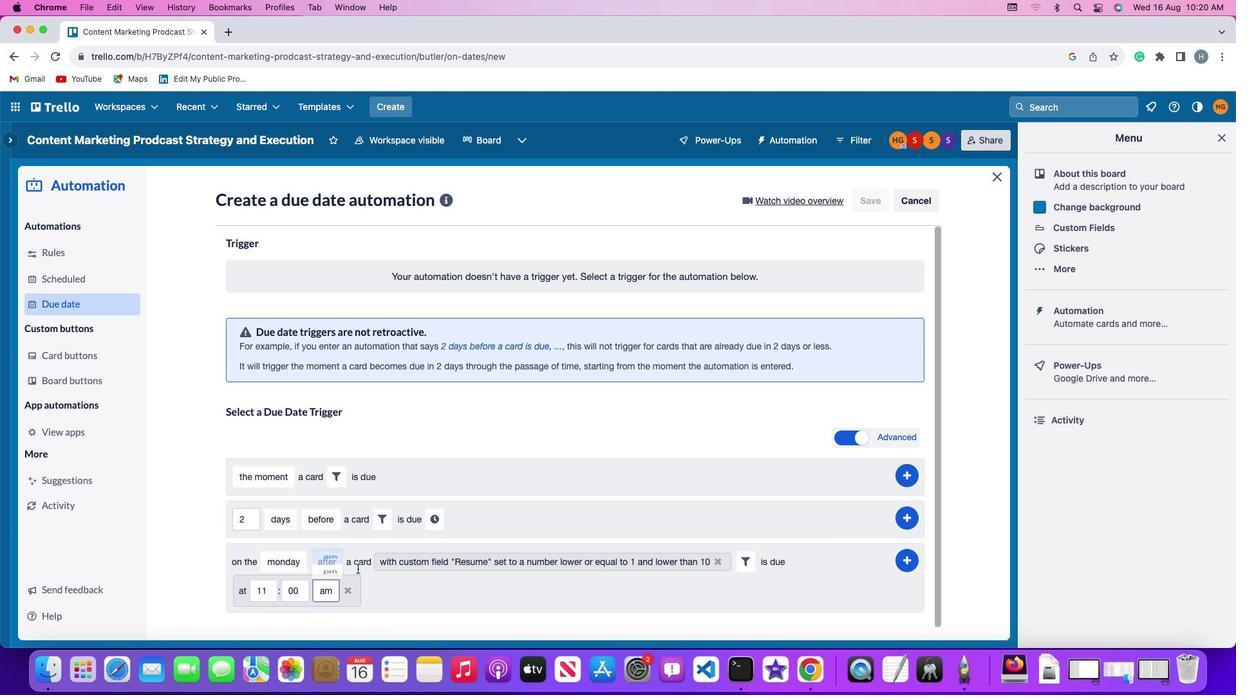 
Action: Mouse pressed left at (332, 543)
Screenshot: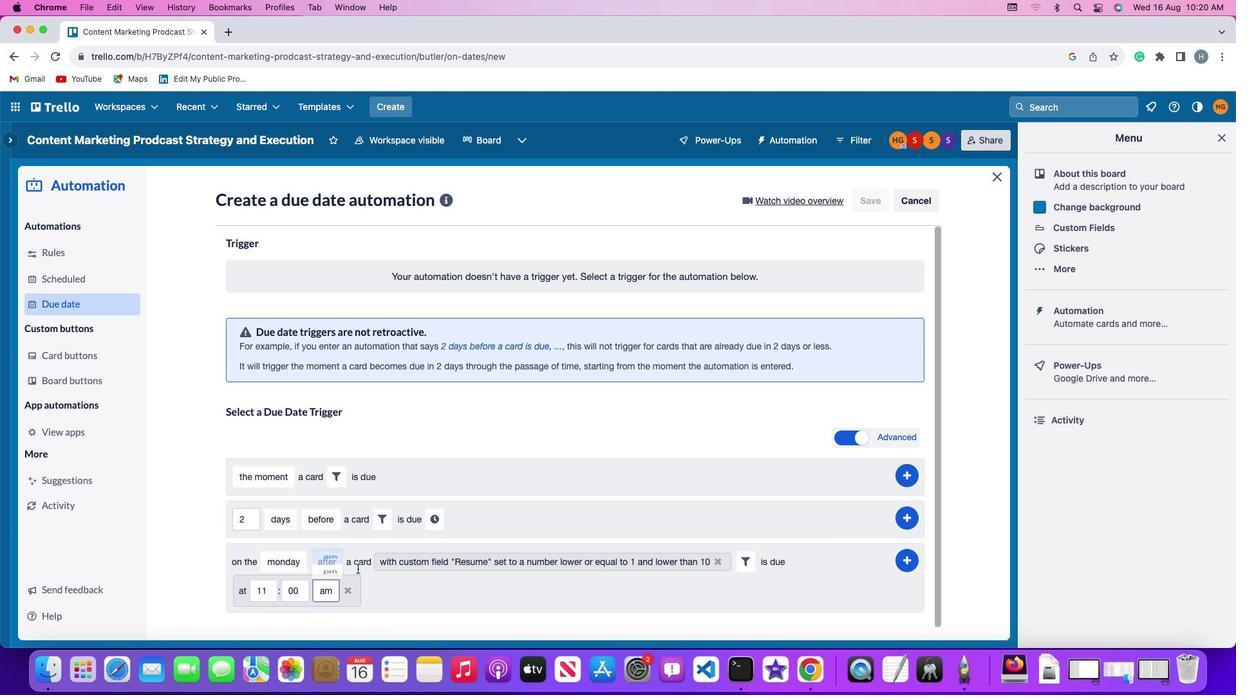 
Action: Mouse moved to (911, 559)
Screenshot: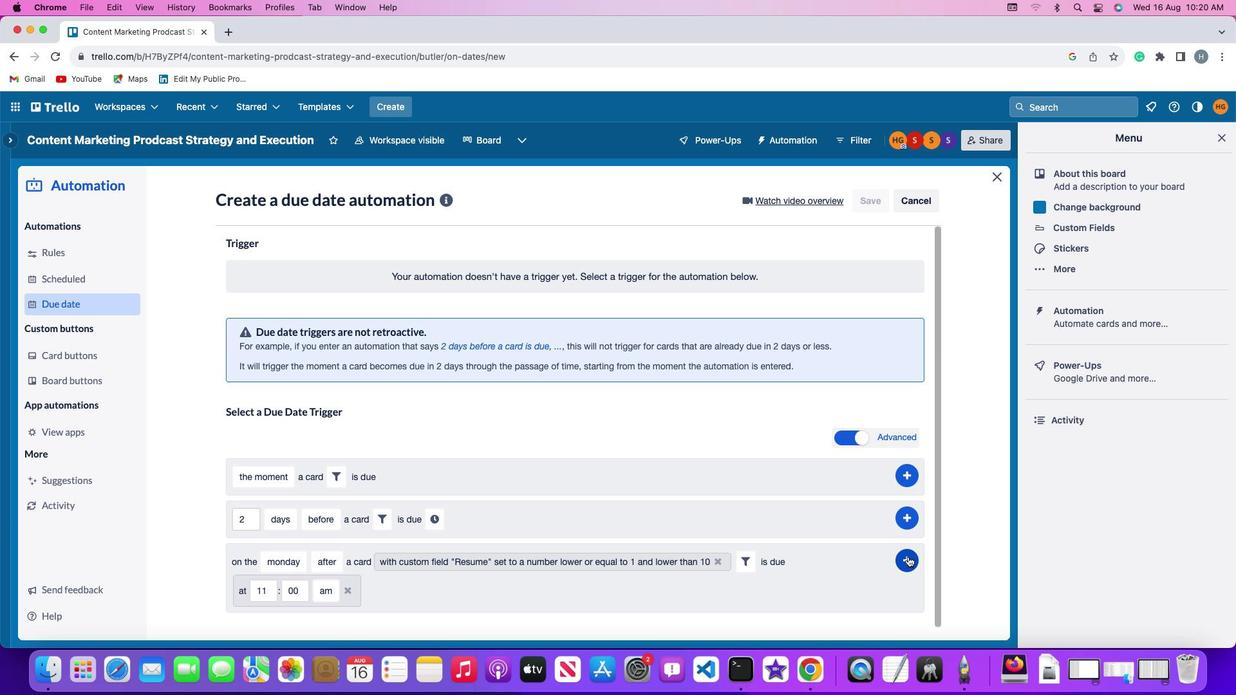 
Action: Mouse pressed left at (911, 559)
Screenshot: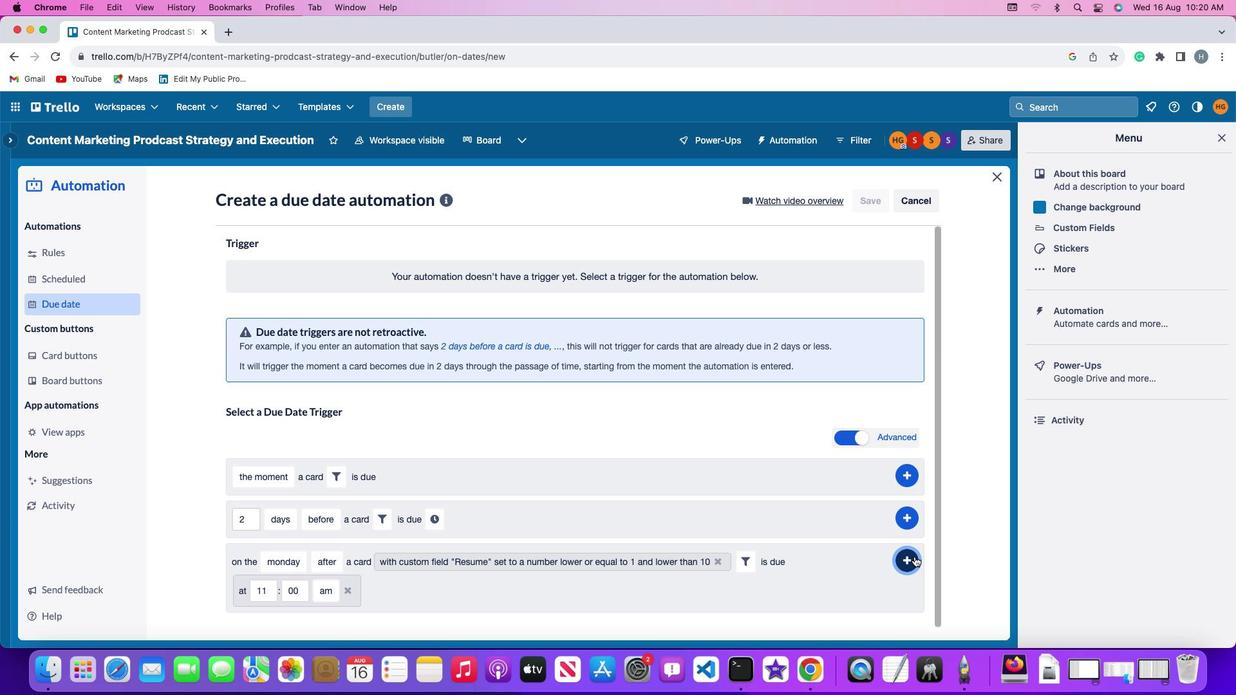 
Action: Mouse moved to (968, 436)
Screenshot: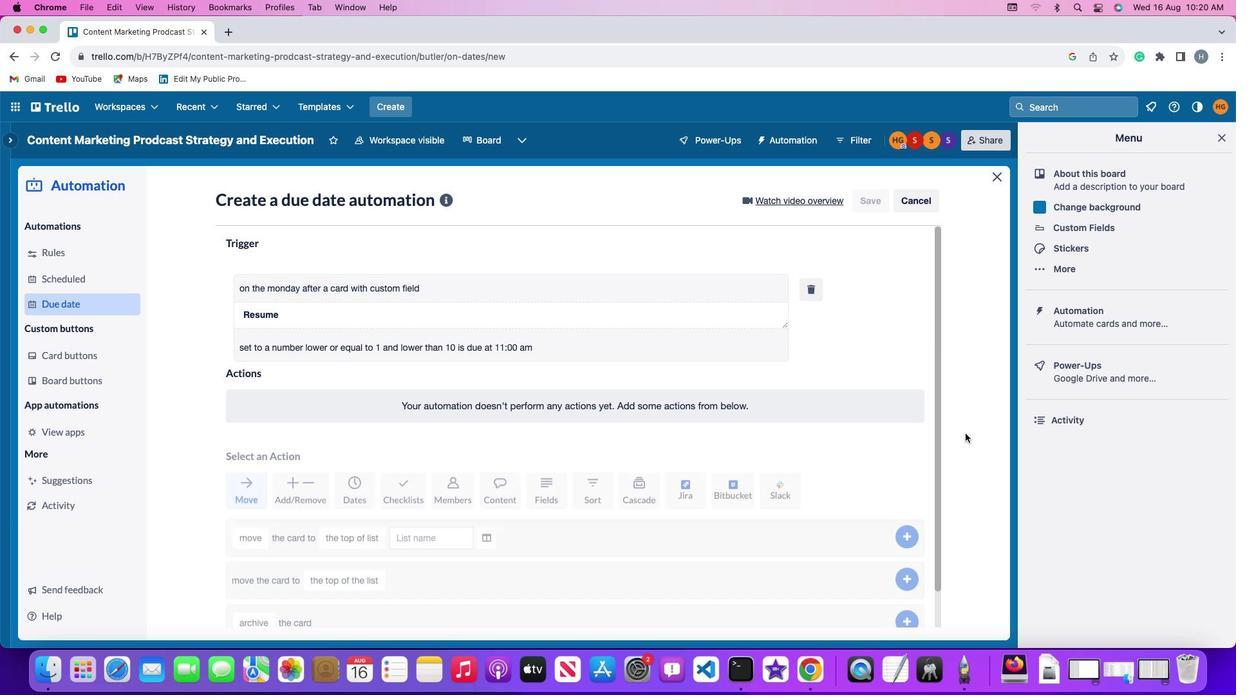 
